 Task: Select a due date automation when advanced on, the moment a card is due add fields with custom field "Resume" set to a date less than 1 working days from now.
Action: Mouse moved to (1256, 99)
Screenshot: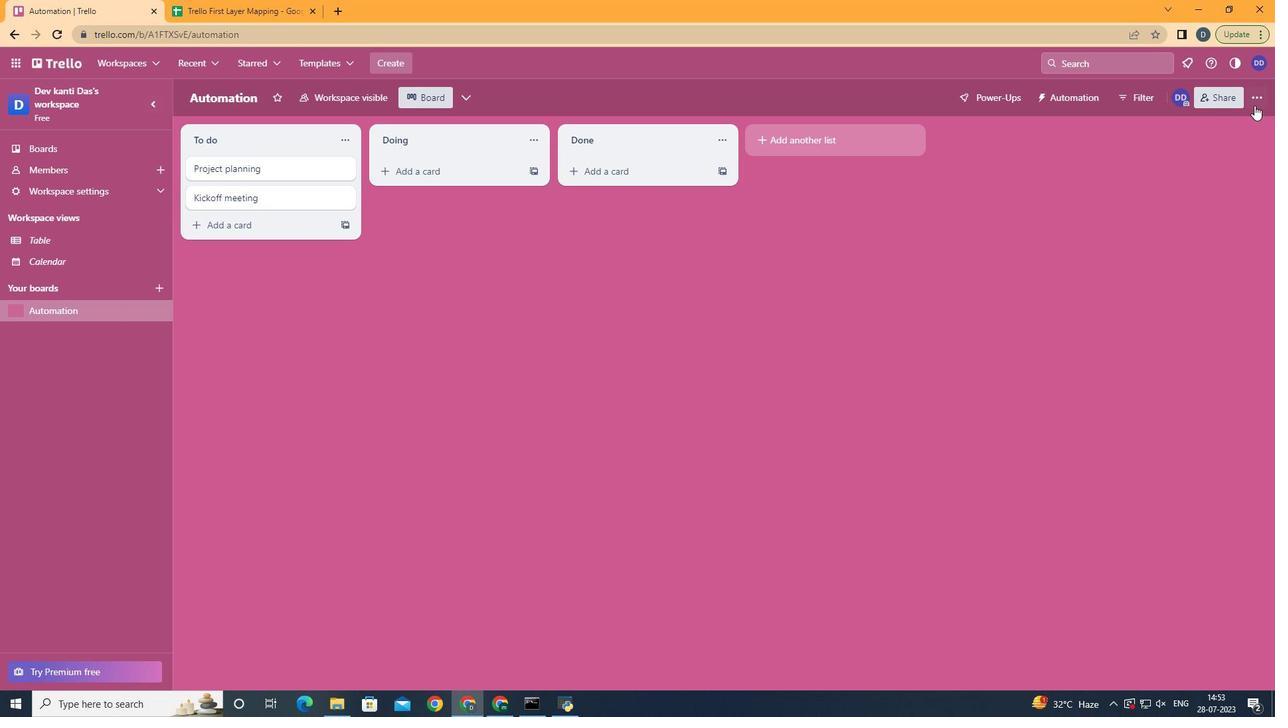 
Action: Mouse pressed left at (1256, 99)
Screenshot: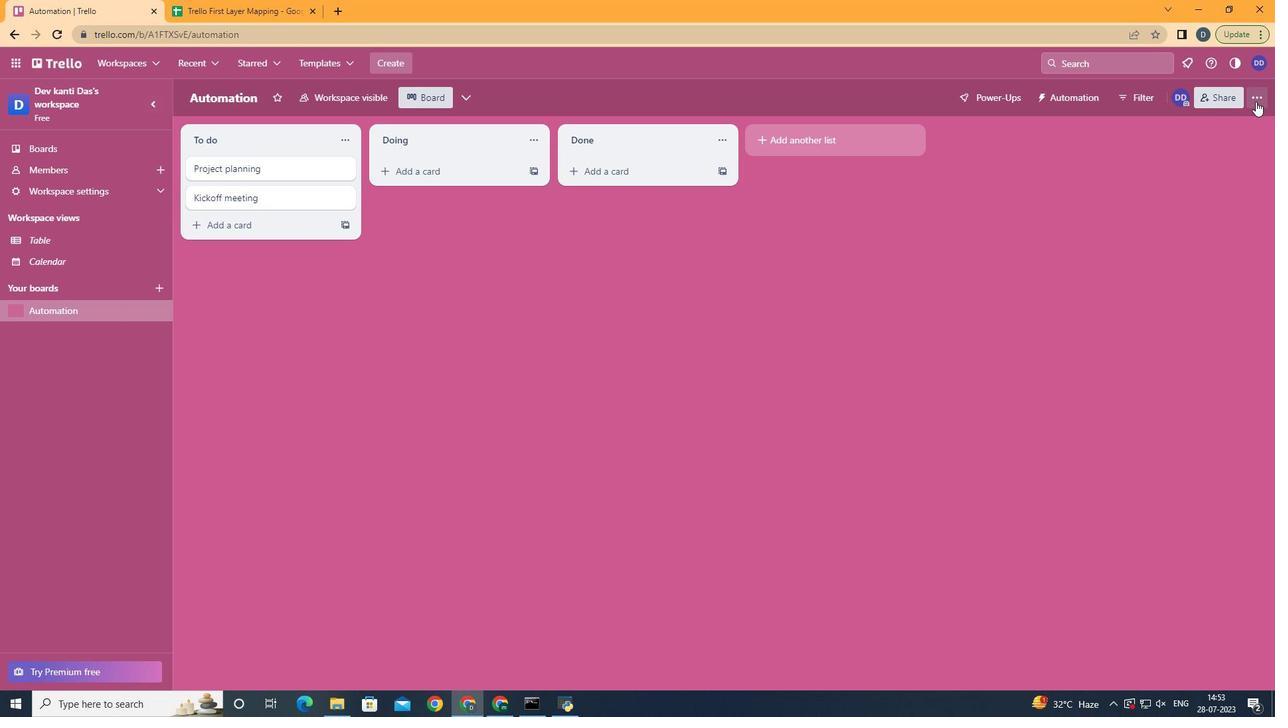 
Action: Mouse moved to (1160, 281)
Screenshot: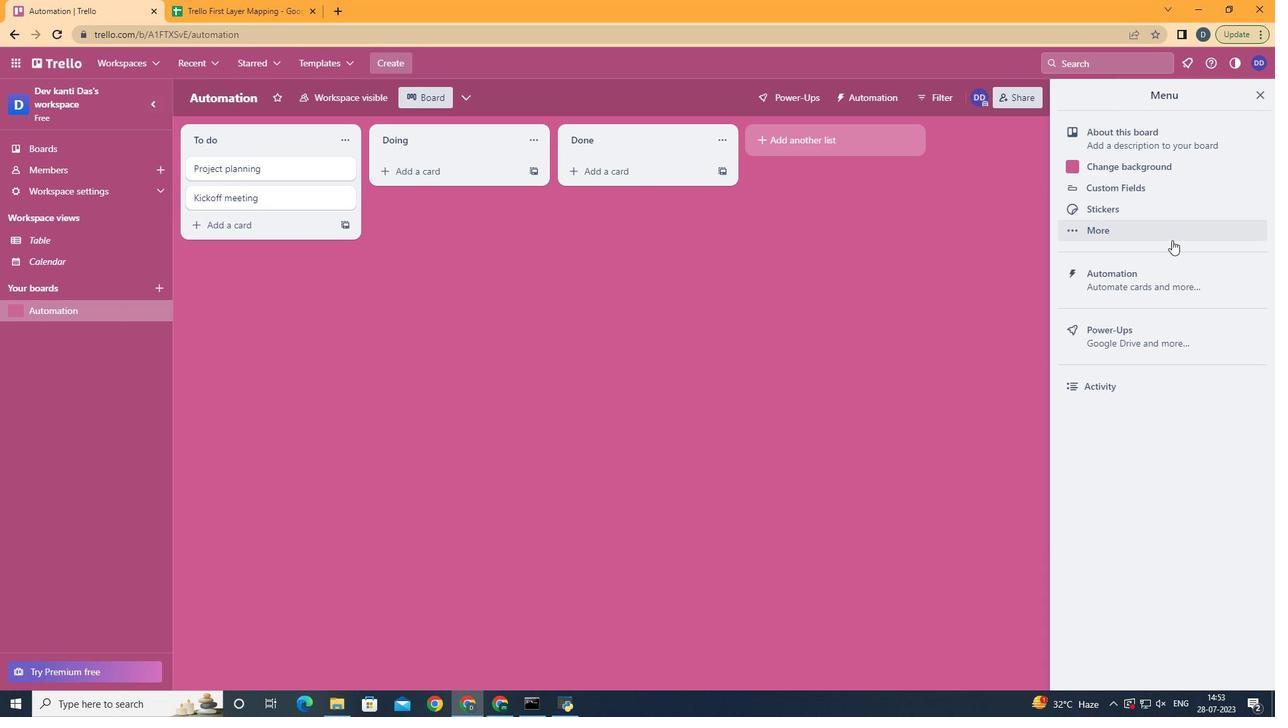 
Action: Mouse pressed left at (1160, 281)
Screenshot: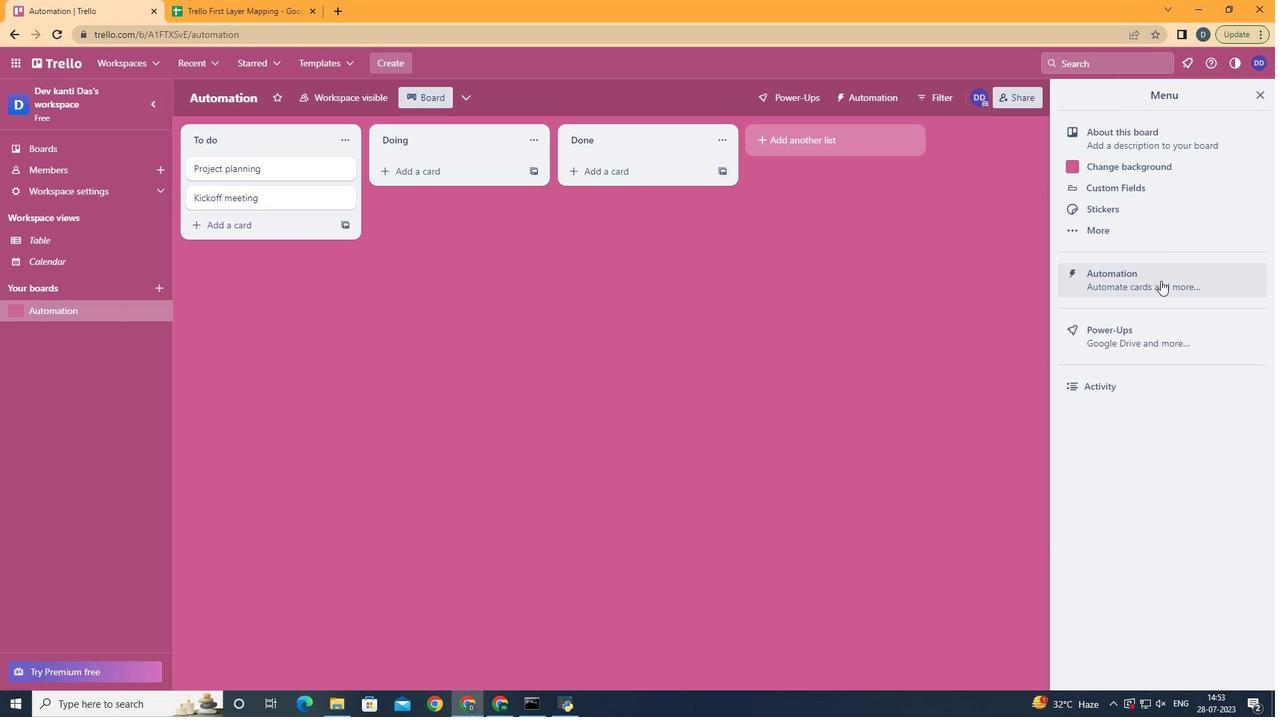 
Action: Mouse moved to (243, 266)
Screenshot: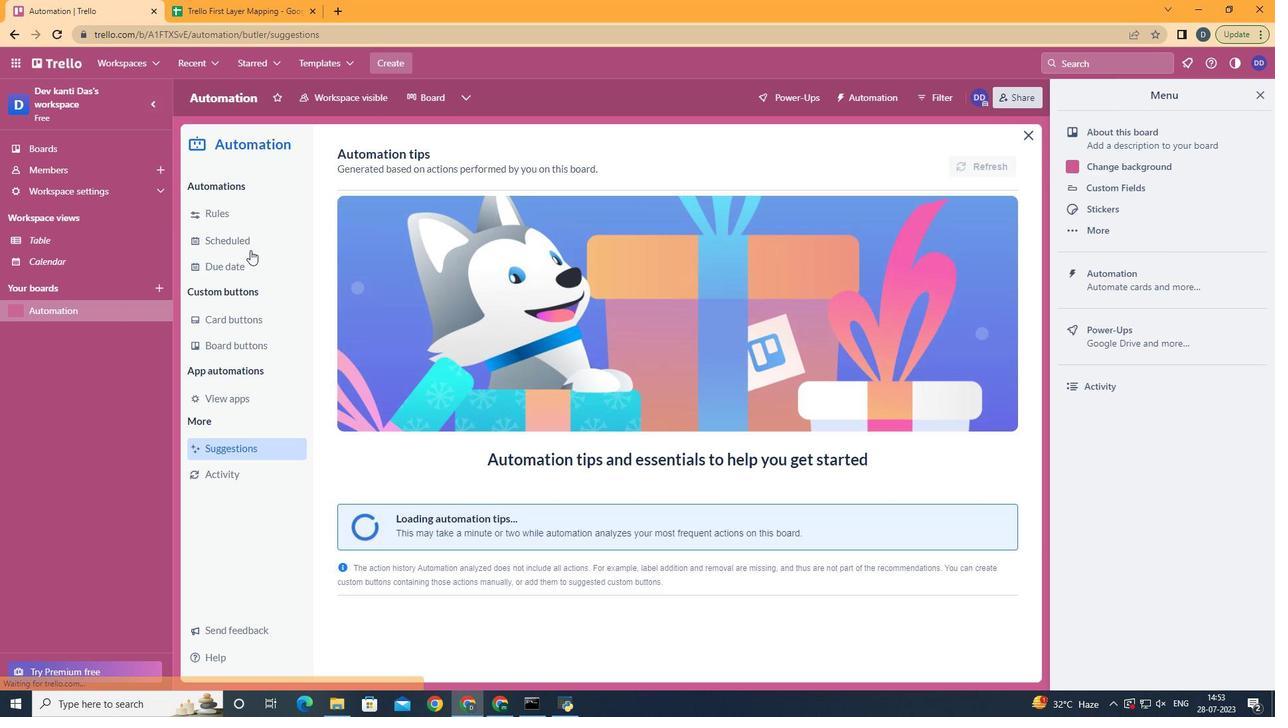 
Action: Mouse pressed left at (243, 266)
Screenshot: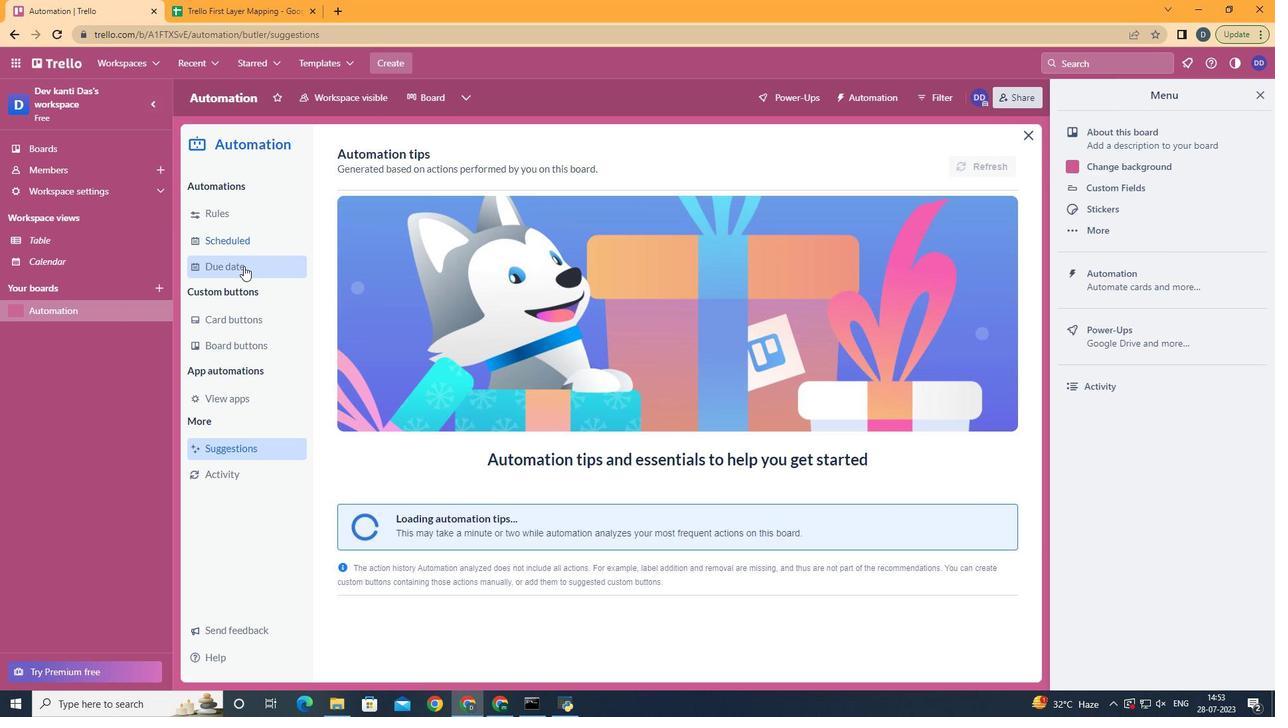 
Action: Mouse moved to (973, 157)
Screenshot: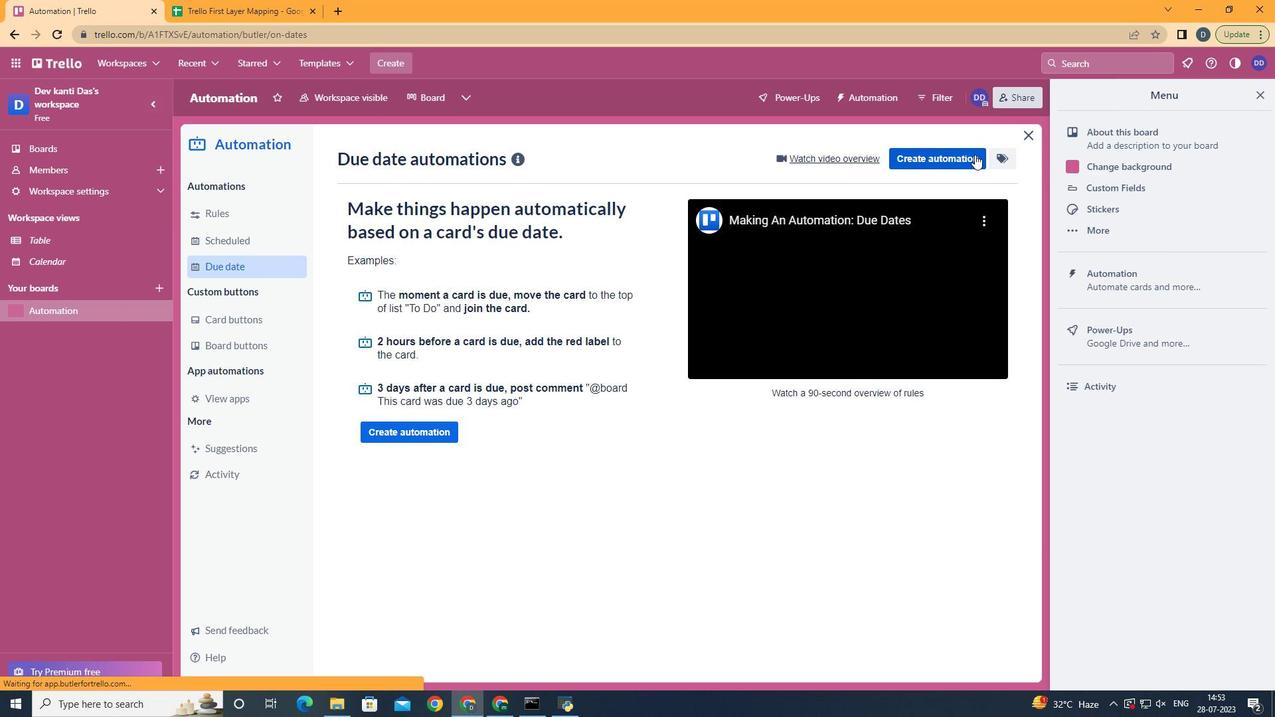 
Action: Mouse pressed left at (973, 157)
Screenshot: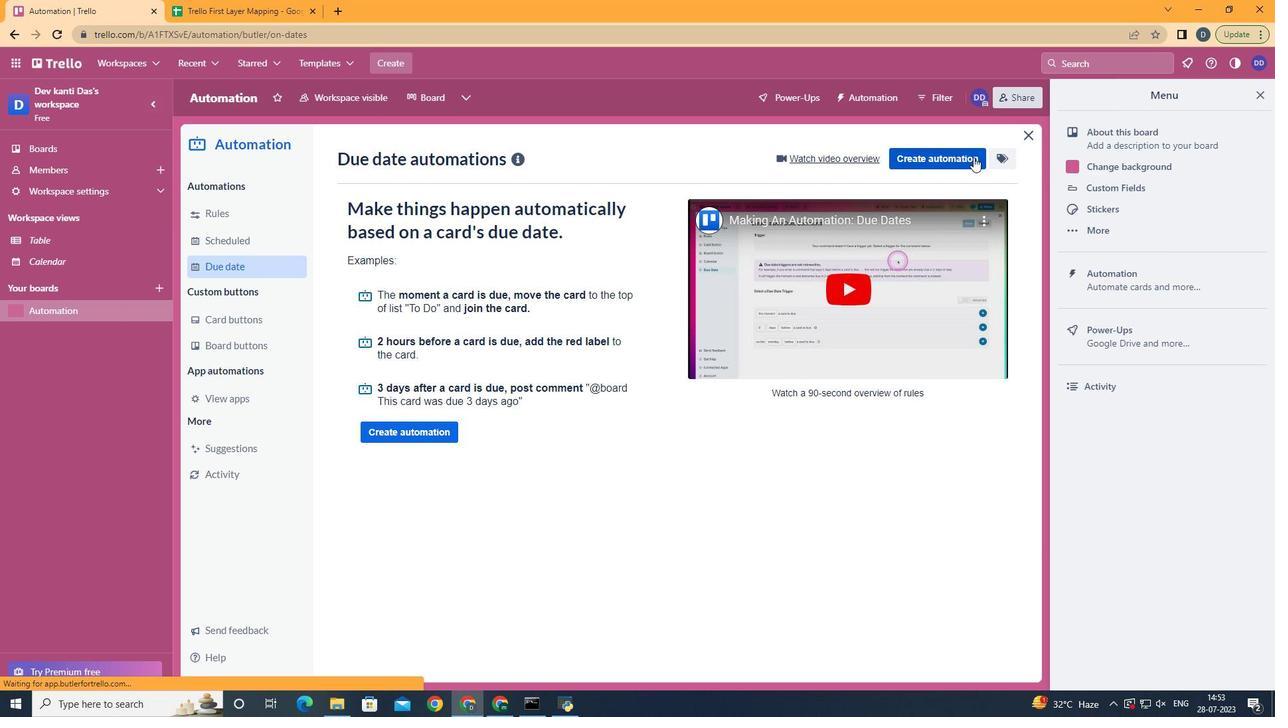 
Action: Mouse moved to (662, 292)
Screenshot: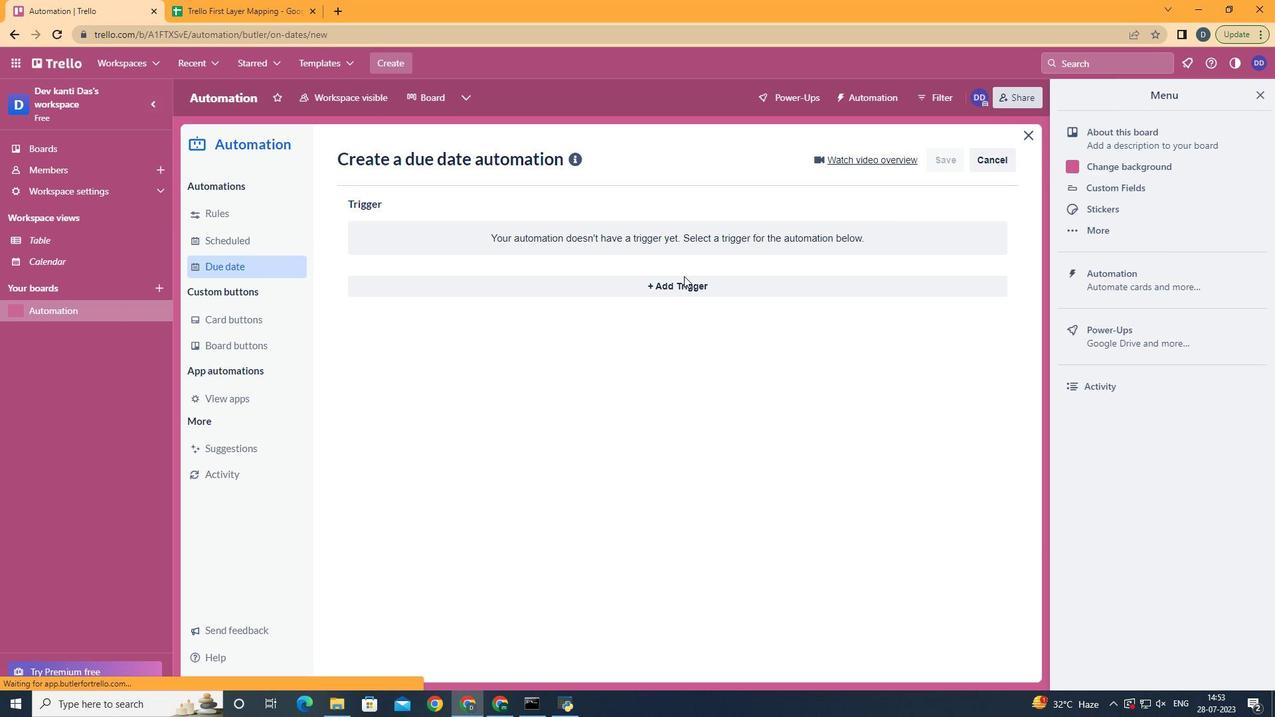 
Action: Mouse pressed left at (662, 292)
Screenshot: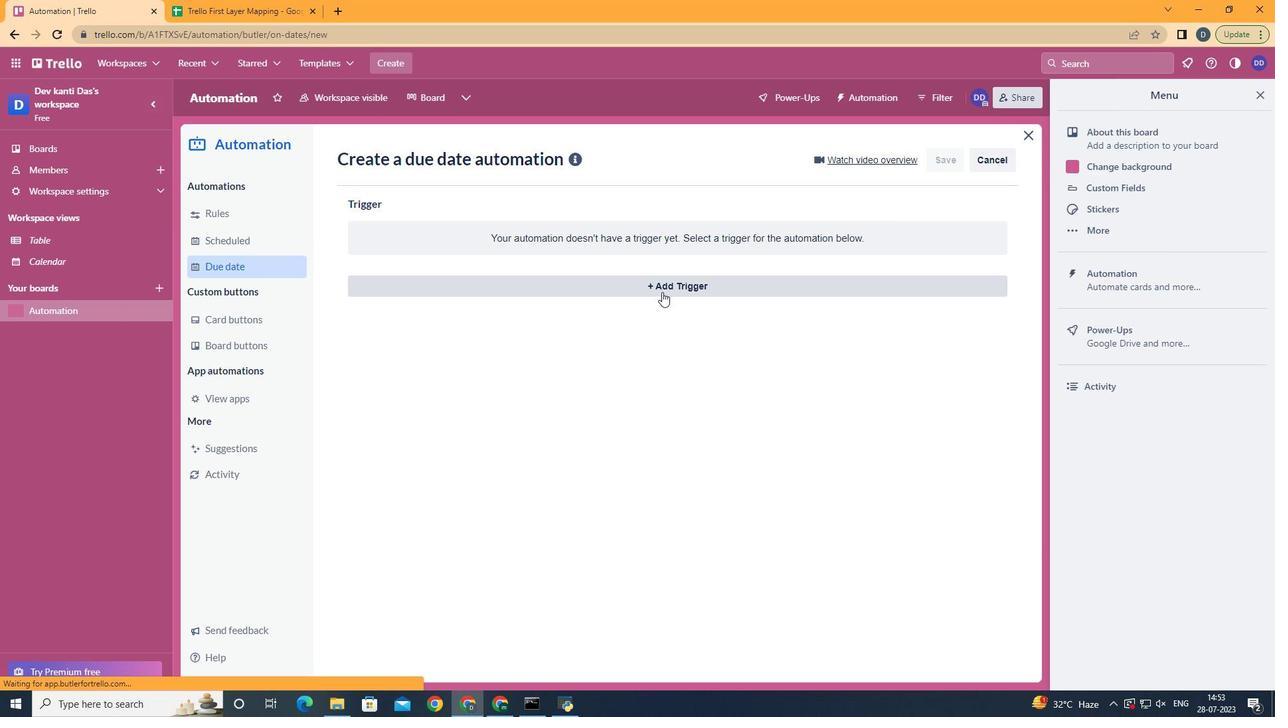 
Action: Mouse moved to (390, 474)
Screenshot: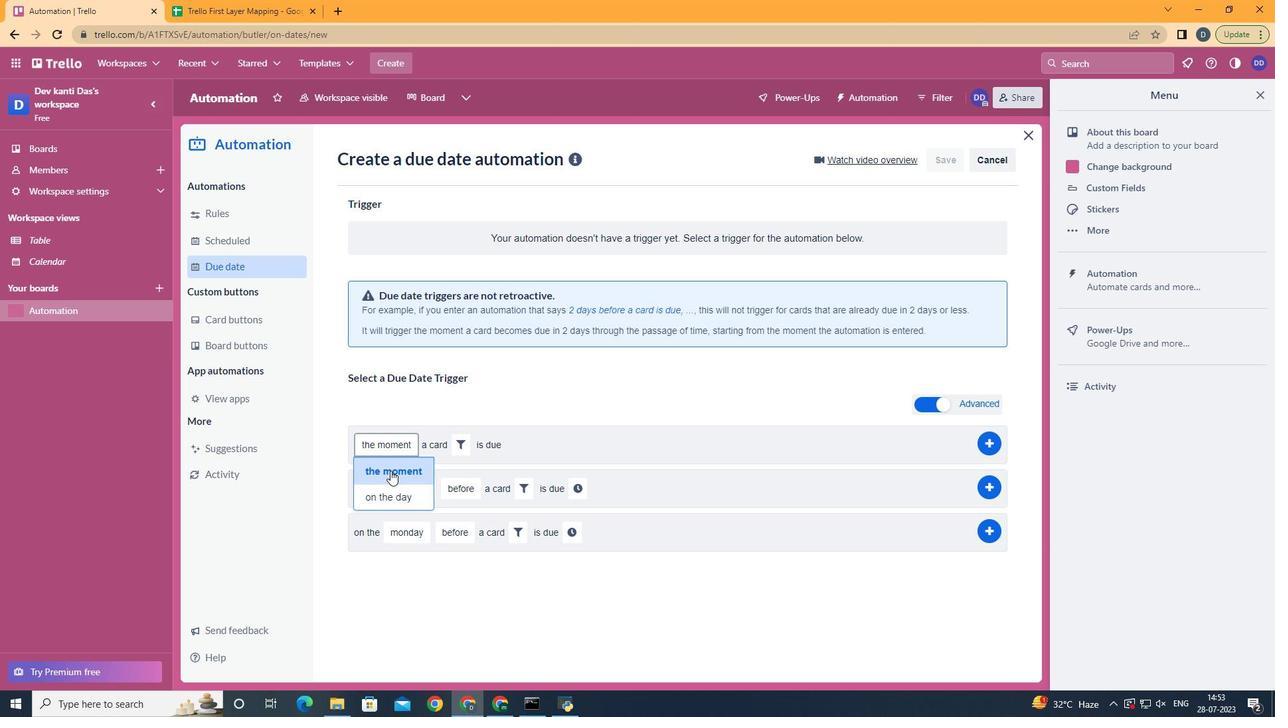 
Action: Mouse pressed left at (390, 474)
Screenshot: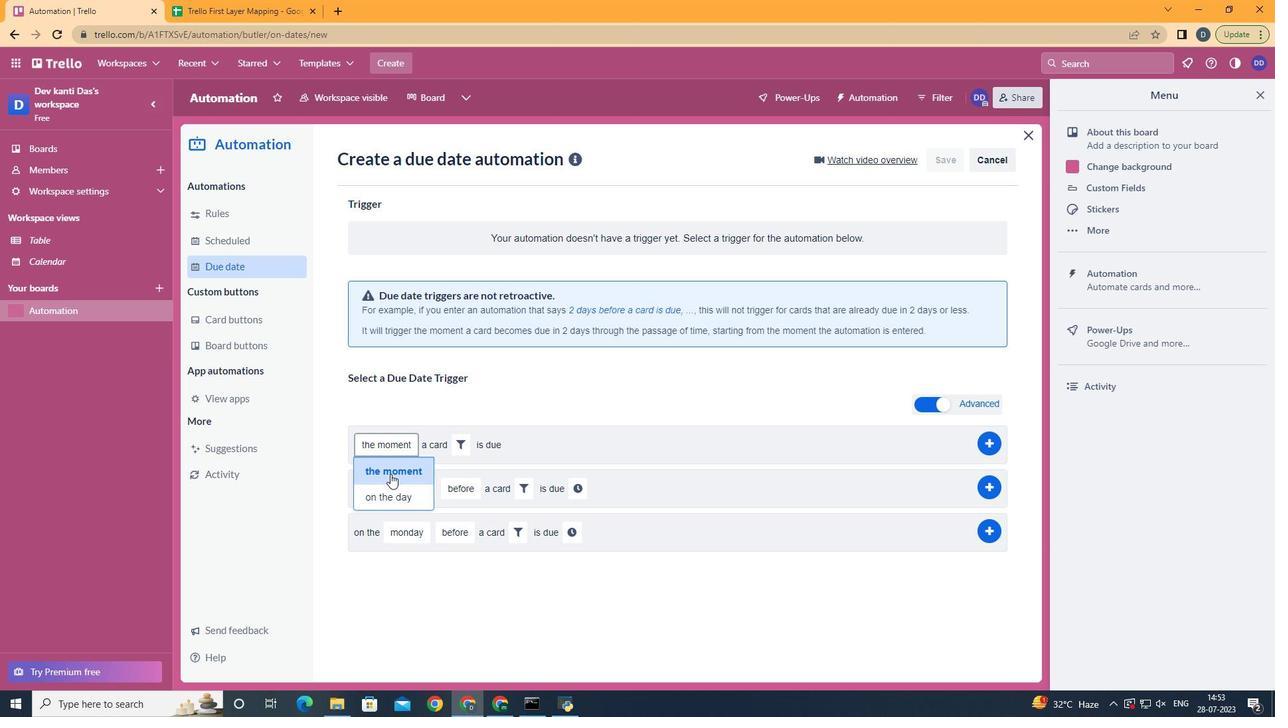 
Action: Mouse moved to (457, 446)
Screenshot: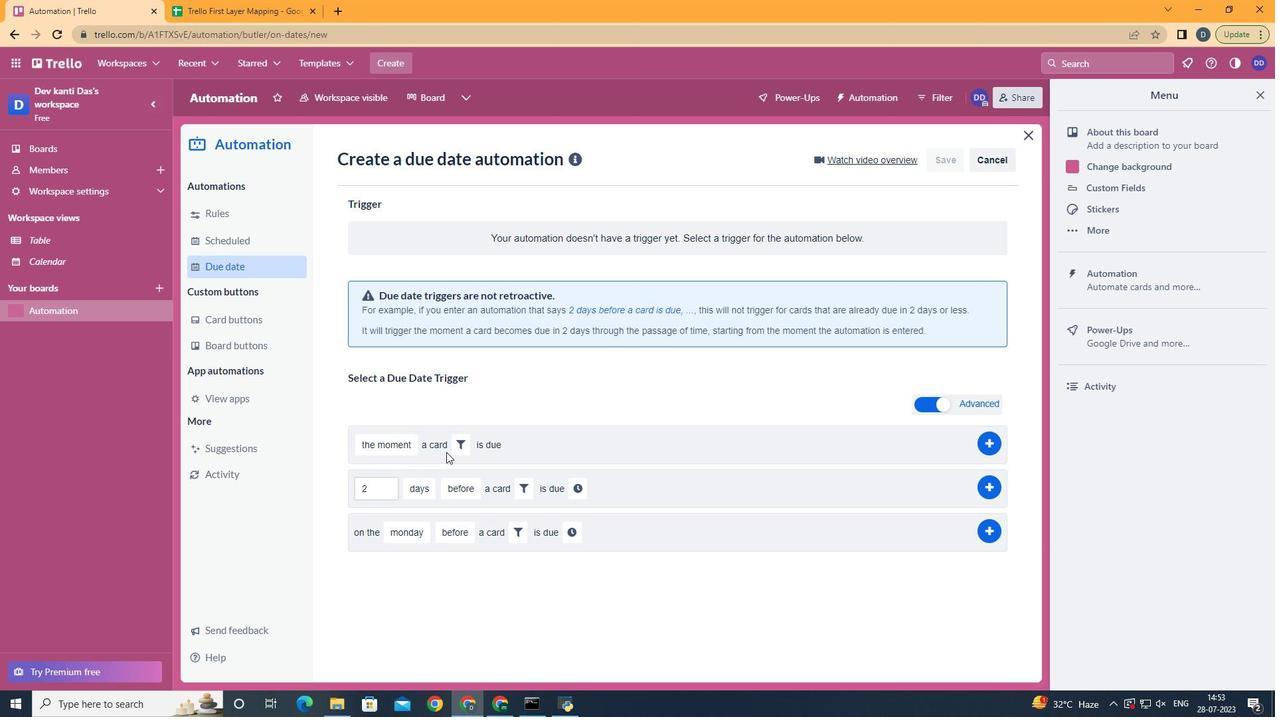 
Action: Mouse pressed left at (457, 446)
Screenshot: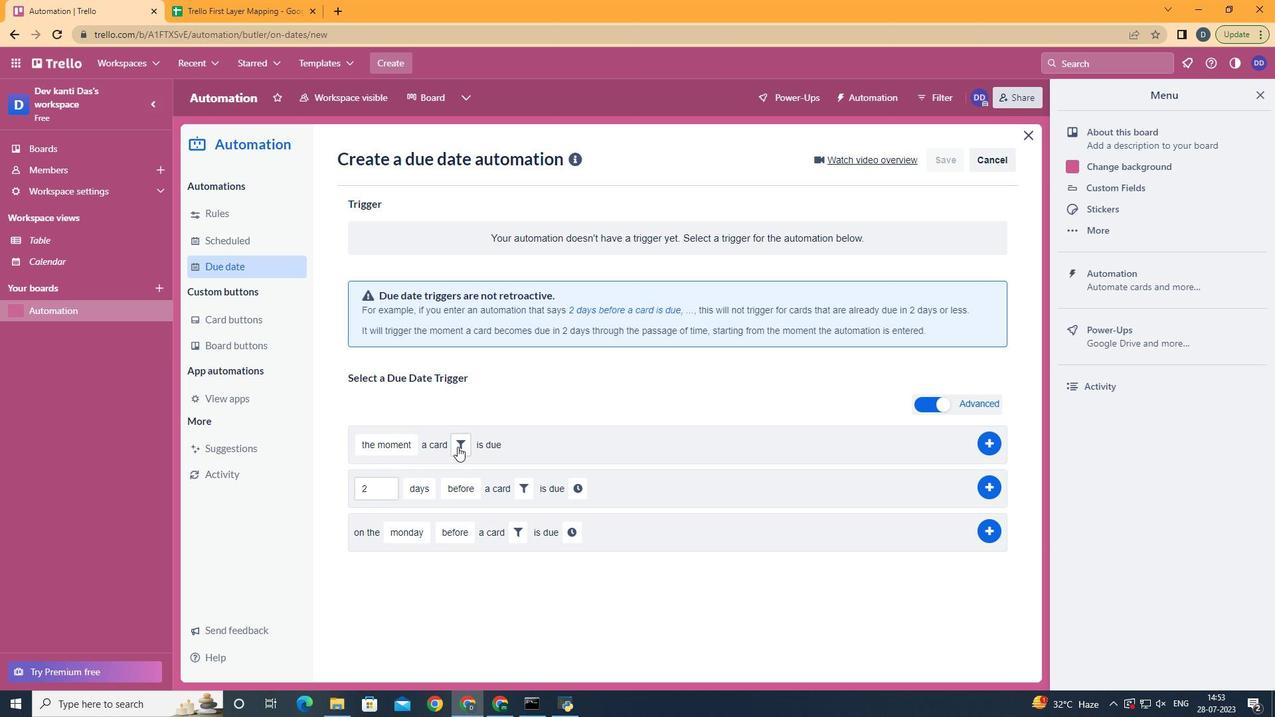 
Action: Mouse moved to (675, 492)
Screenshot: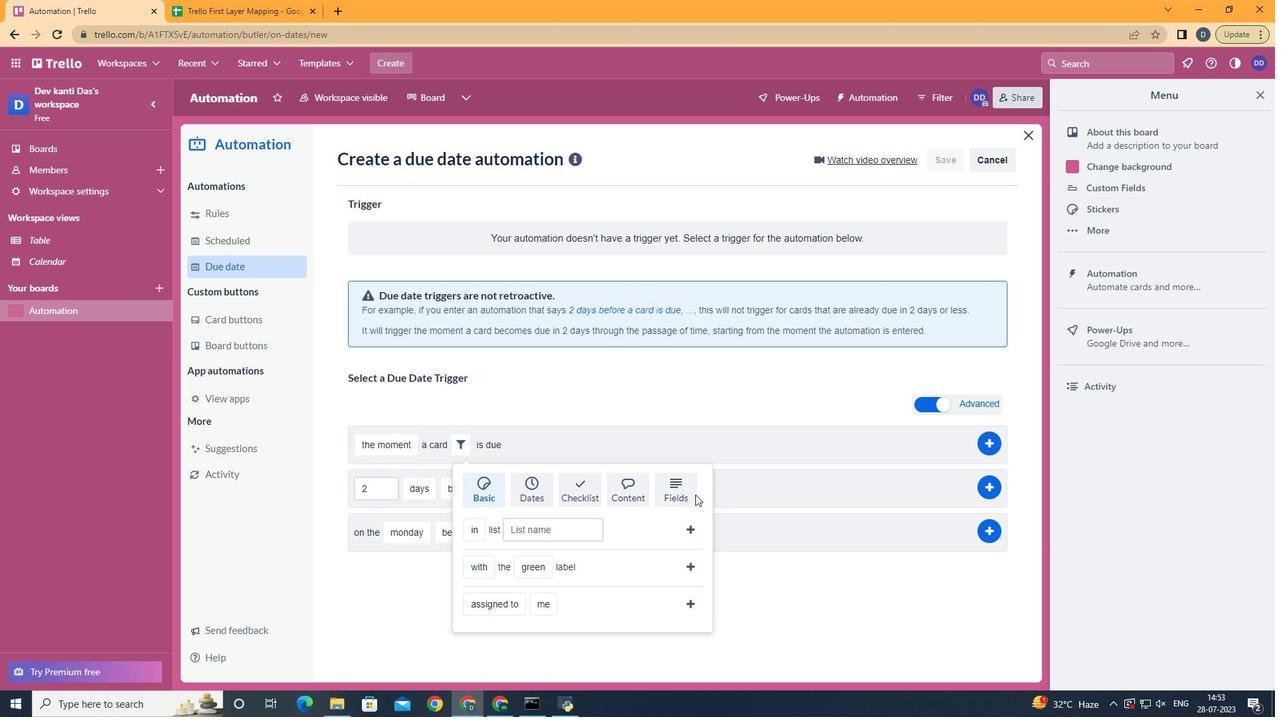 
Action: Mouse pressed left at (675, 492)
Screenshot: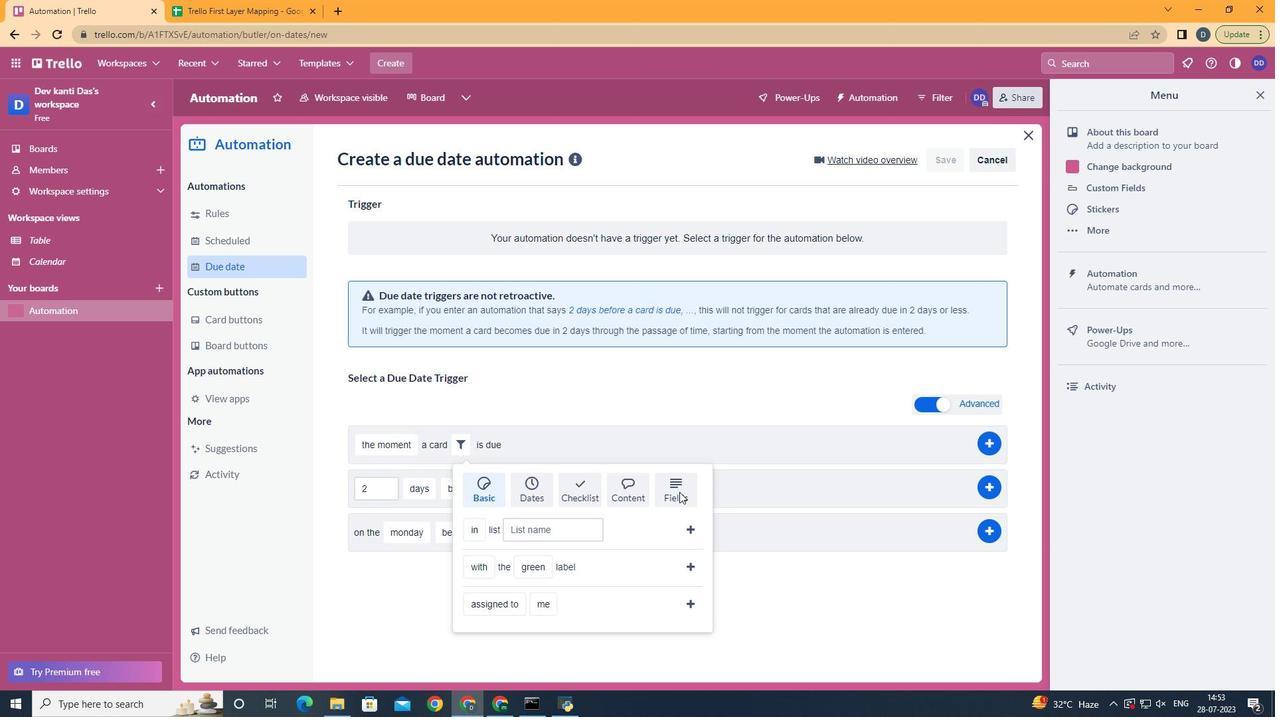 
Action: Mouse moved to (779, 502)
Screenshot: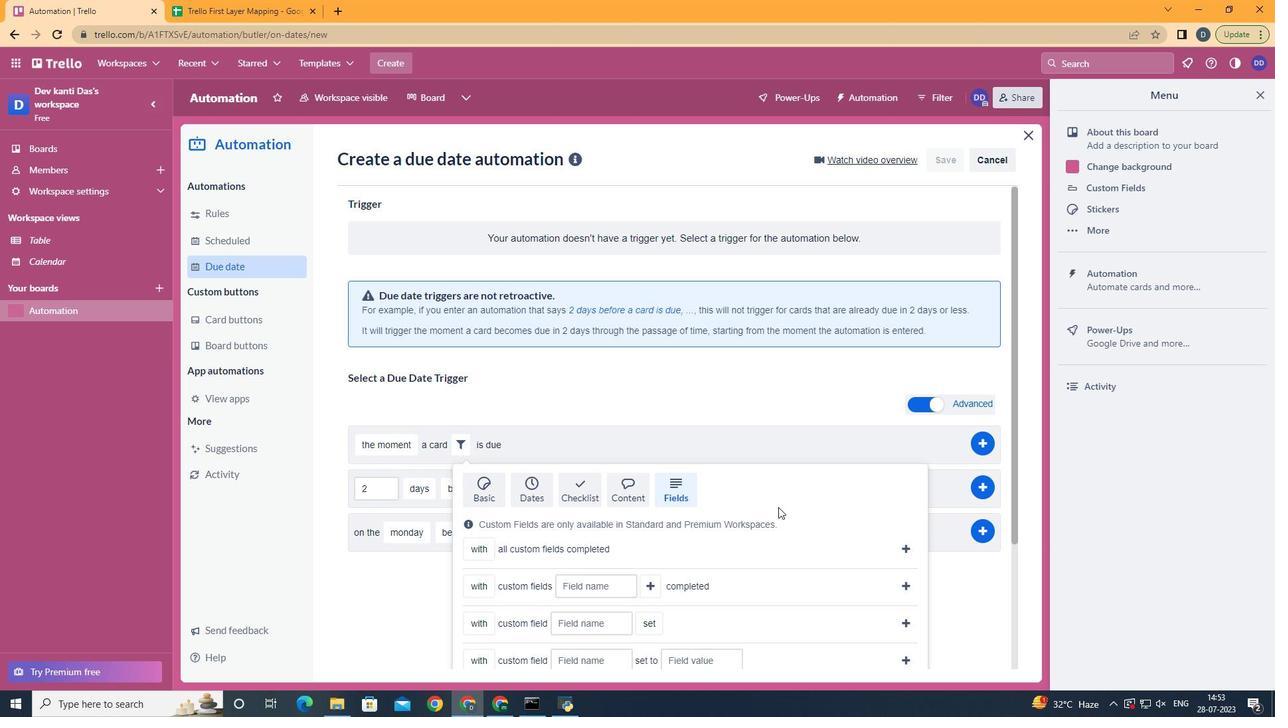 
Action: Mouse scrolled (779, 502) with delta (0, 0)
Screenshot: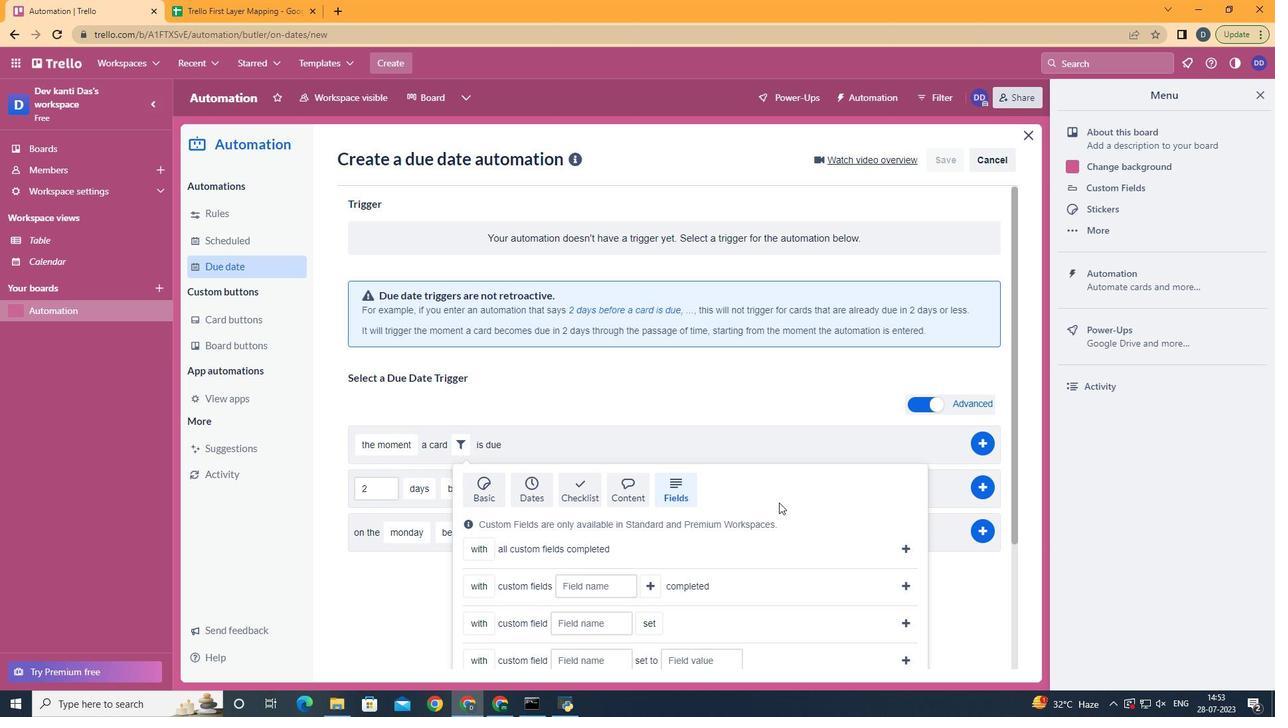 
Action: Mouse scrolled (779, 502) with delta (0, 0)
Screenshot: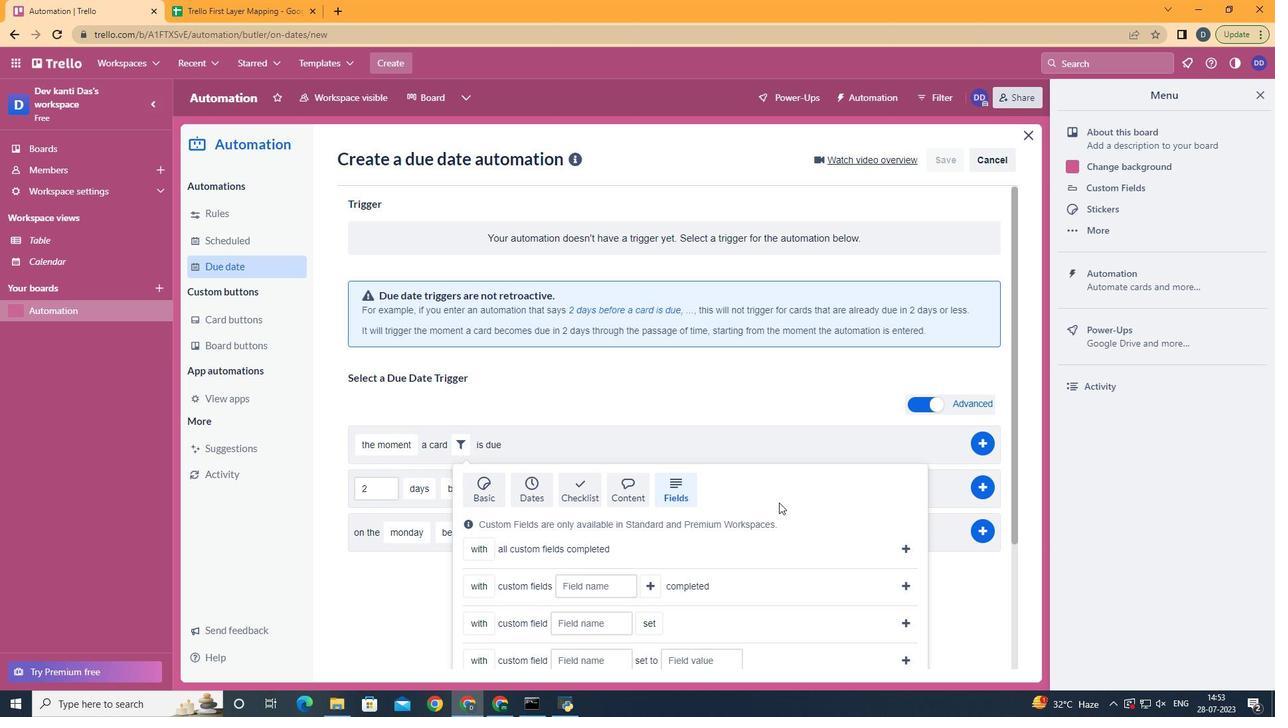 
Action: Mouse scrolled (779, 502) with delta (0, 0)
Screenshot: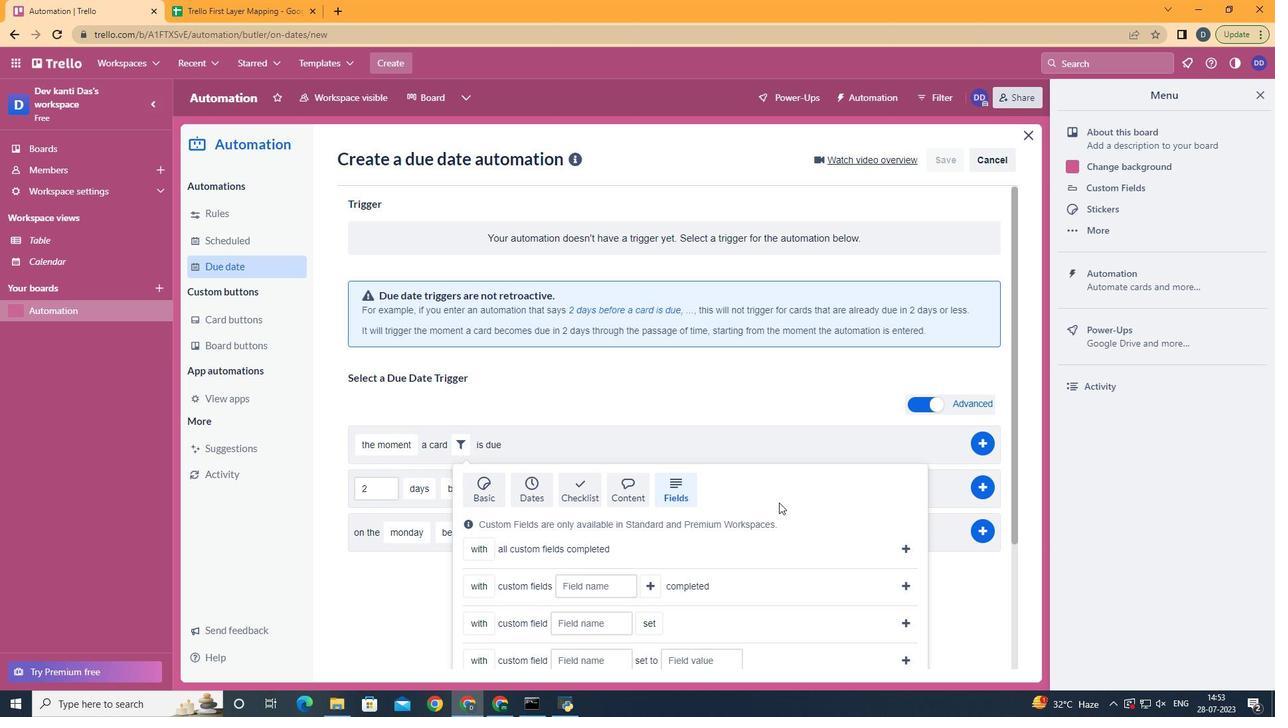 
Action: Mouse scrolled (779, 502) with delta (0, 0)
Screenshot: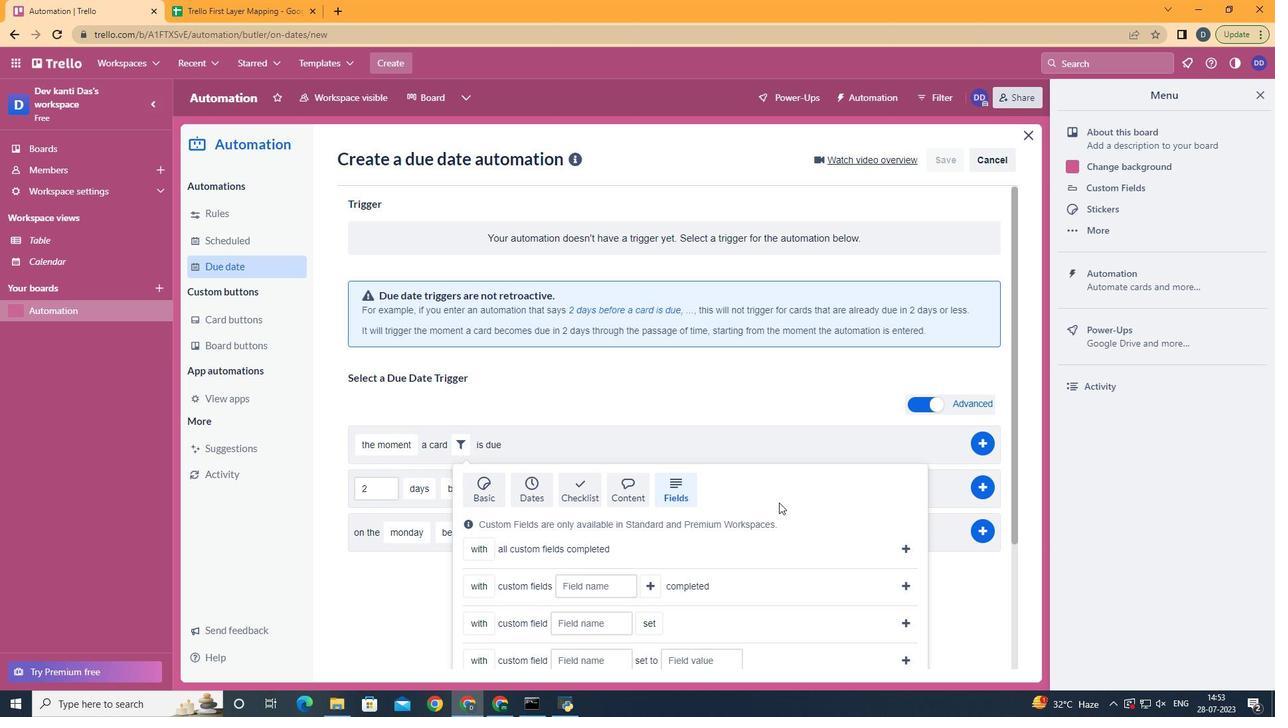 
Action: Mouse scrolled (779, 502) with delta (0, 0)
Screenshot: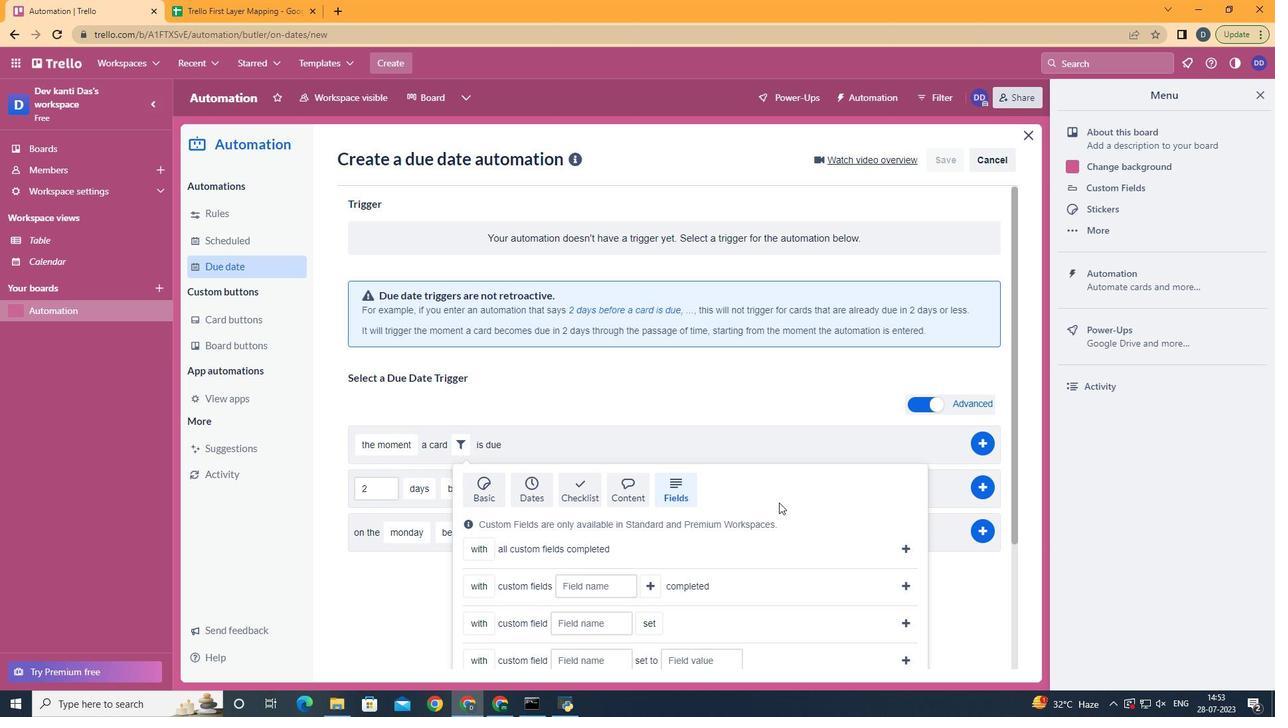 
Action: Mouse scrolled (779, 502) with delta (0, 0)
Screenshot: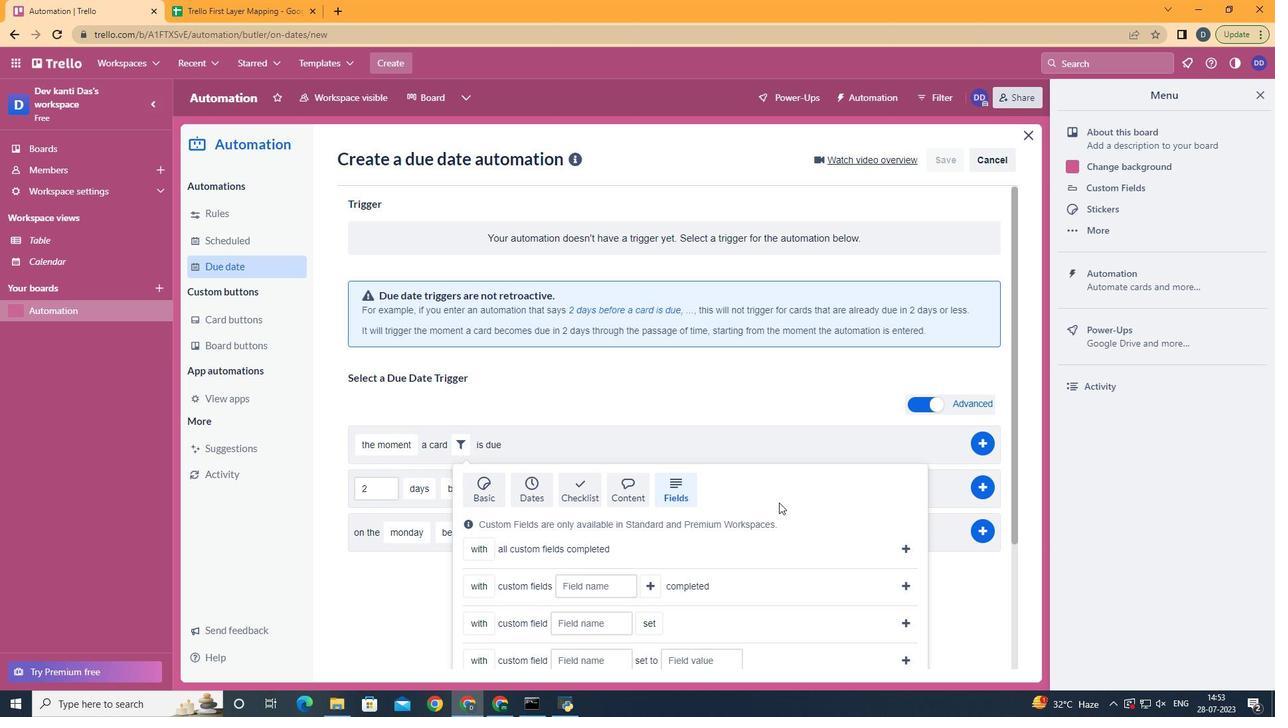 
Action: Mouse scrolled (779, 502) with delta (0, 0)
Screenshot: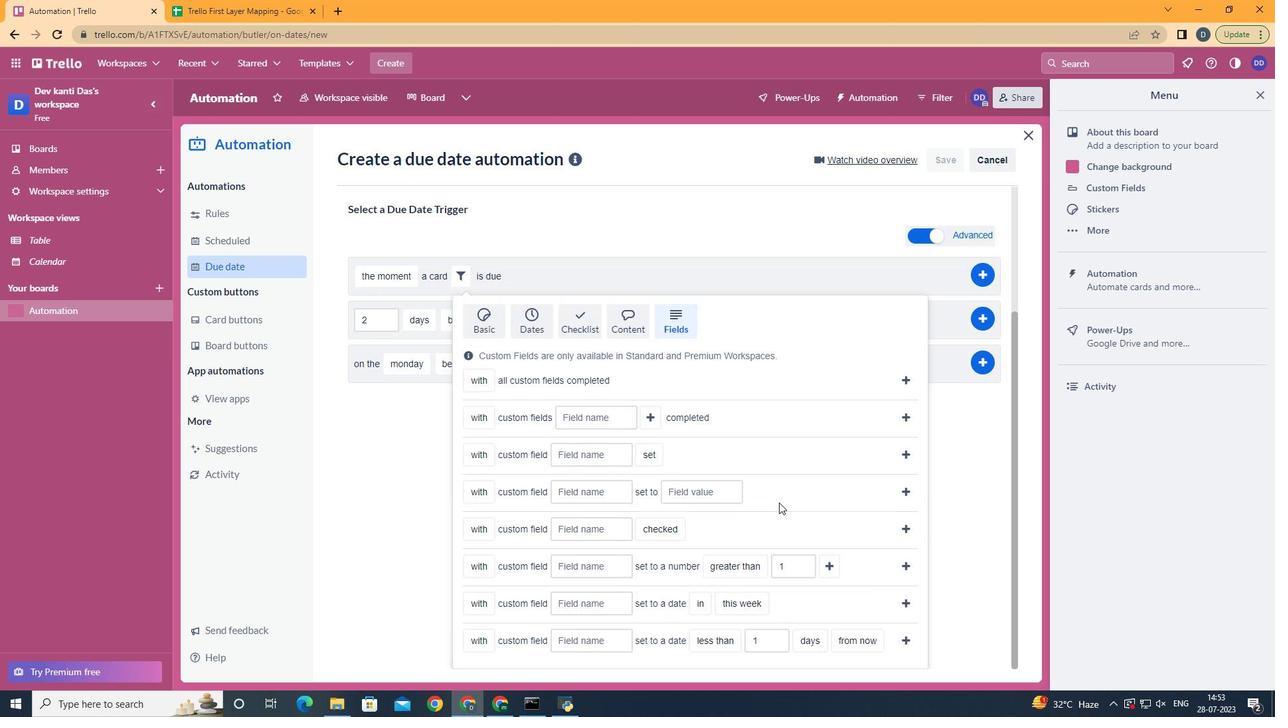 
Action: Mouse scrolled (779, 502) with delta (0, 0)
Screenshot: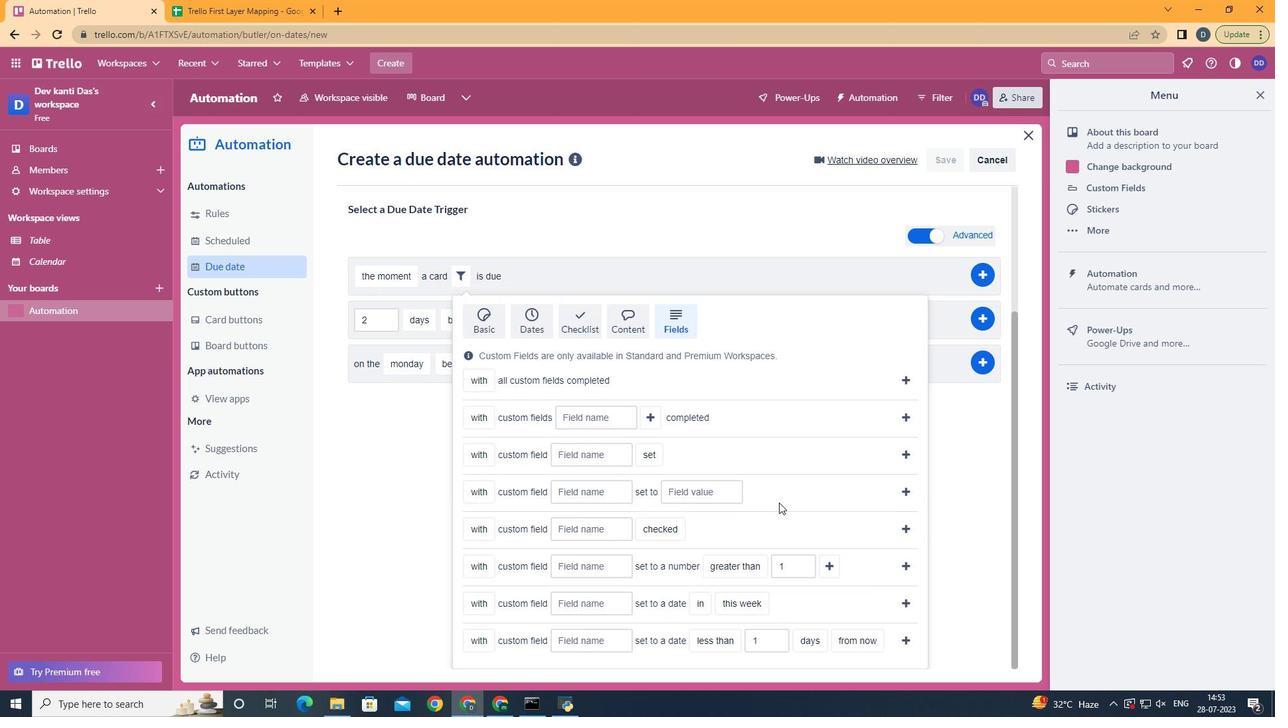 
Action: Mouse scrolled (779, 502) with delta (0, 0)
Screenshot: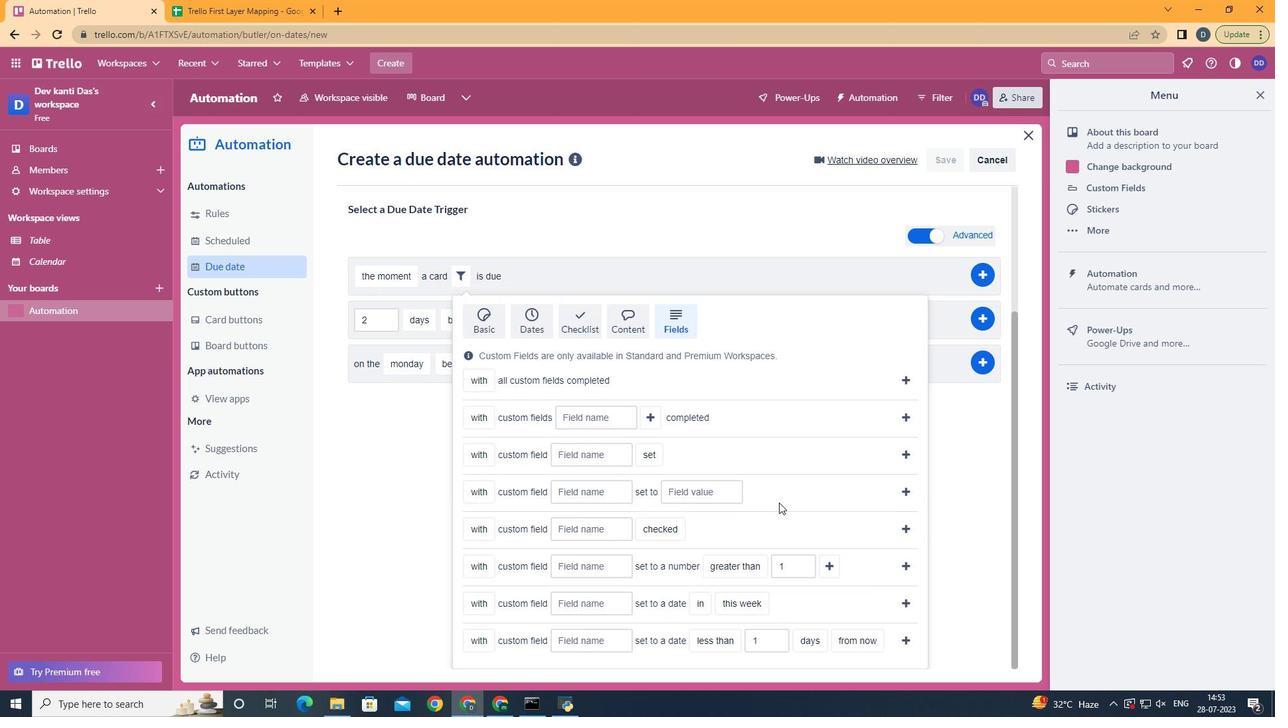 
Action: Mouse scrolled (779, 502) with delta (0, 0)
Screenshot: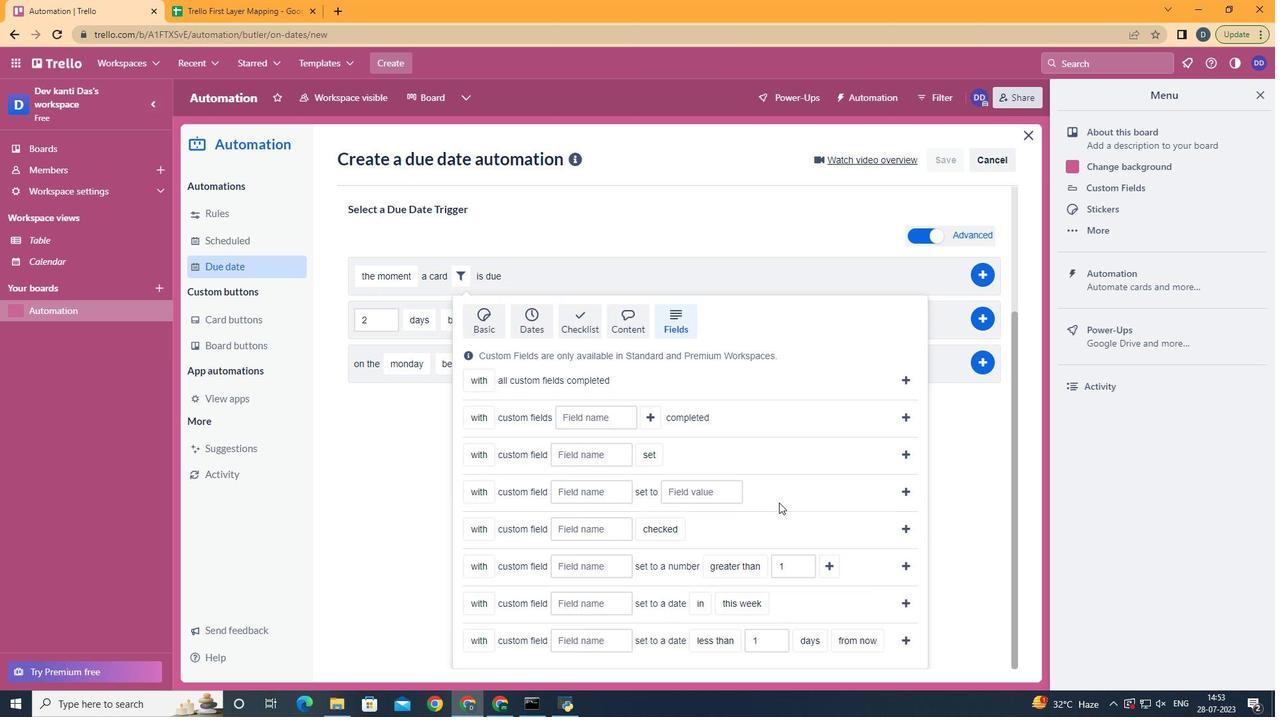 
Action: Mouse scrolled (779, 502) with delta (0, 0)
Screenshot: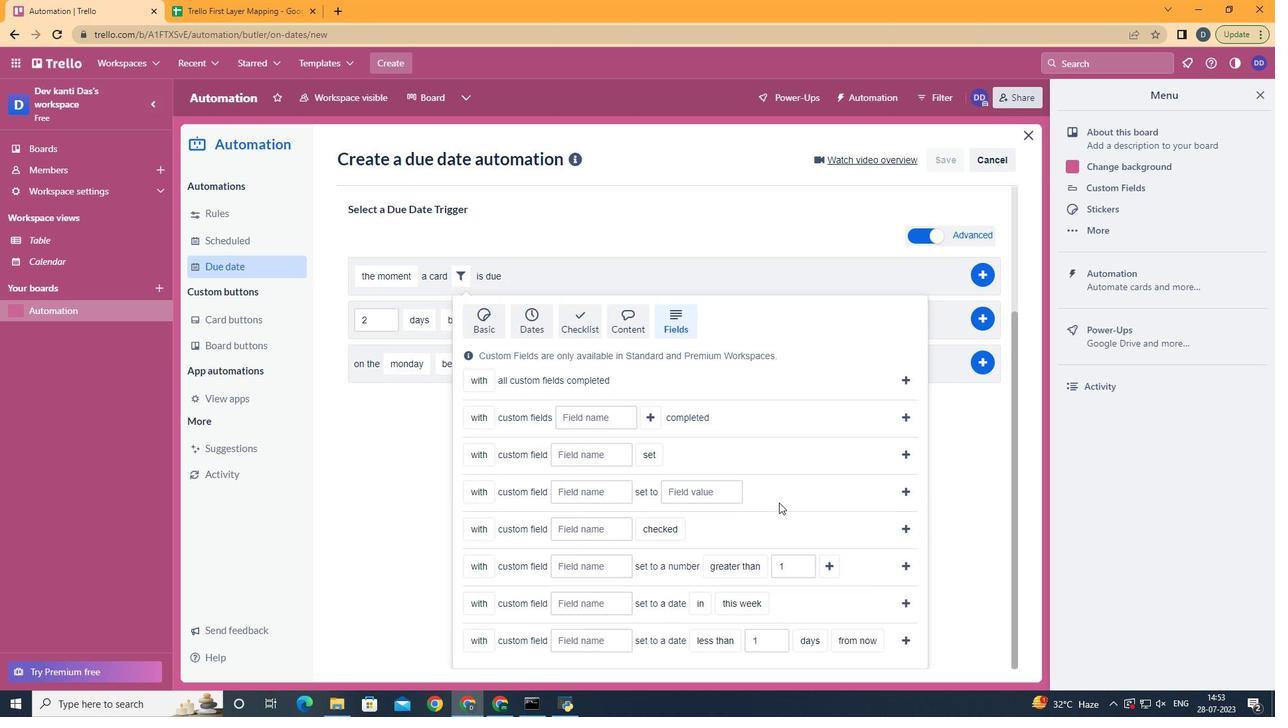 
Action: Mouse moved to (503, 583)
Screenshot: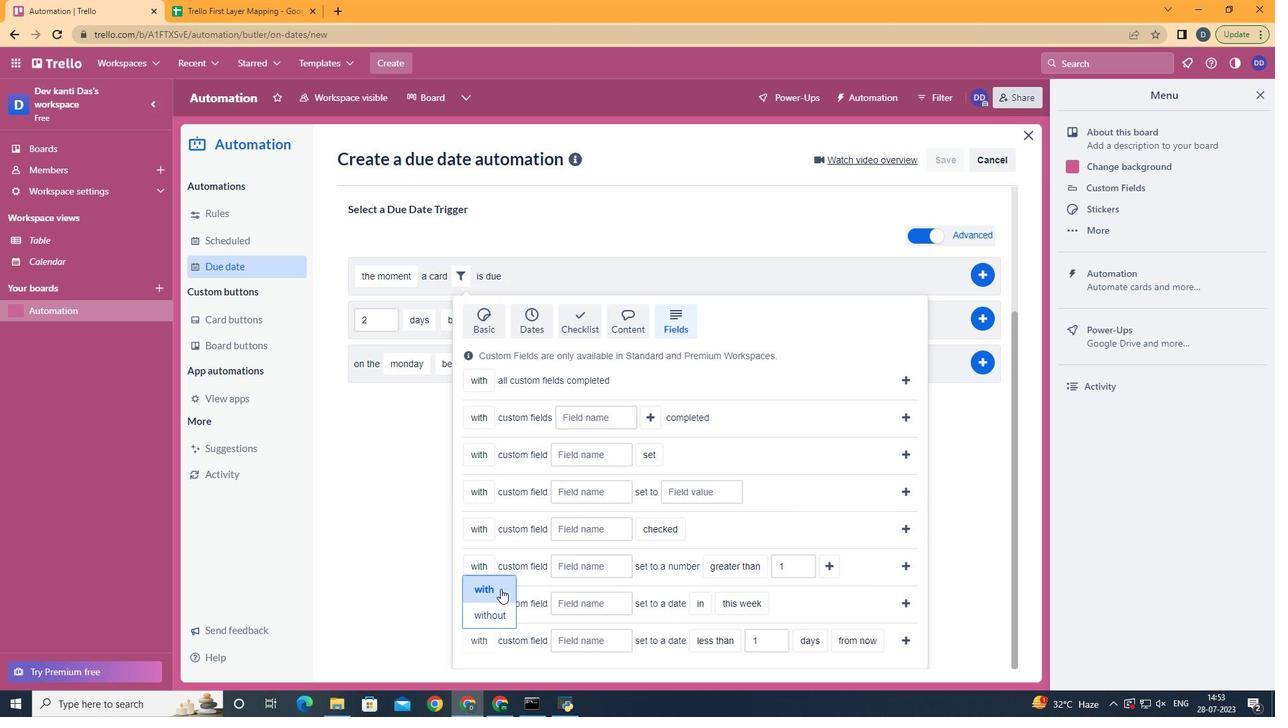 
Action: Mouse pressed left at (503, 583)
Screenshot: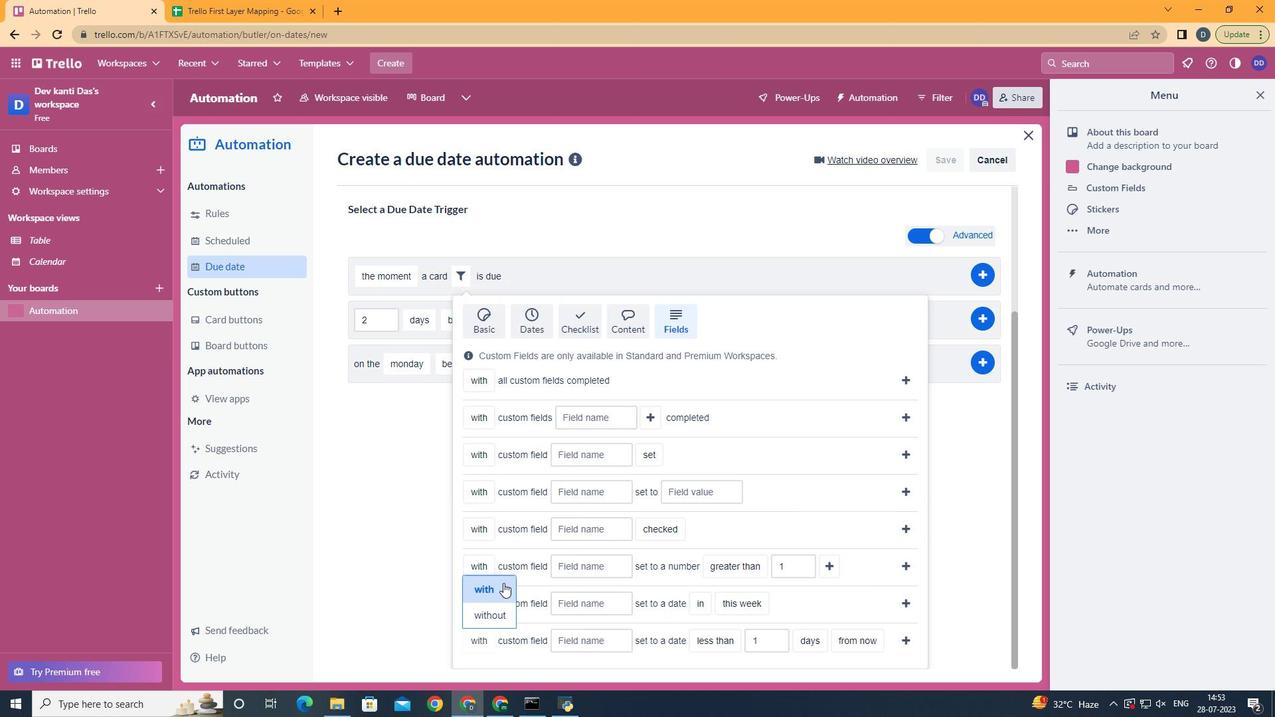 
Action: Mouse moved to (580, 634)
Screenshot: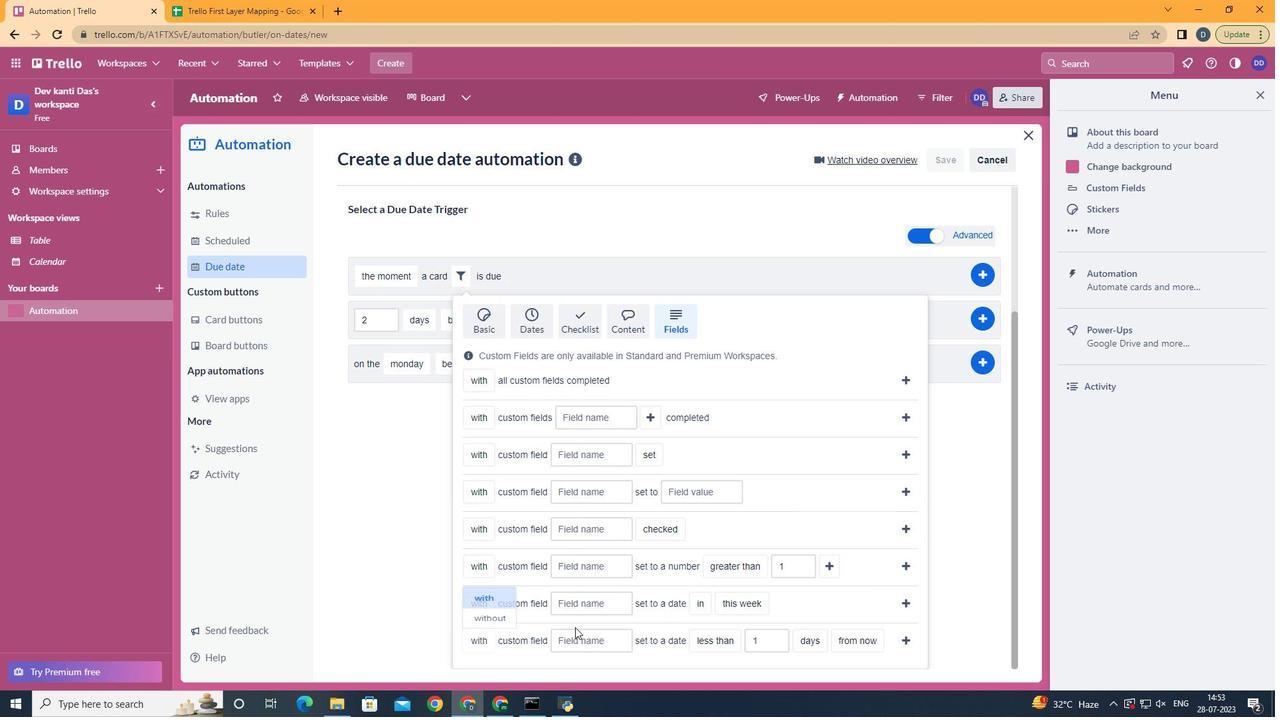 
Action: Mouse pressed left at (580, 634)
Screenshot: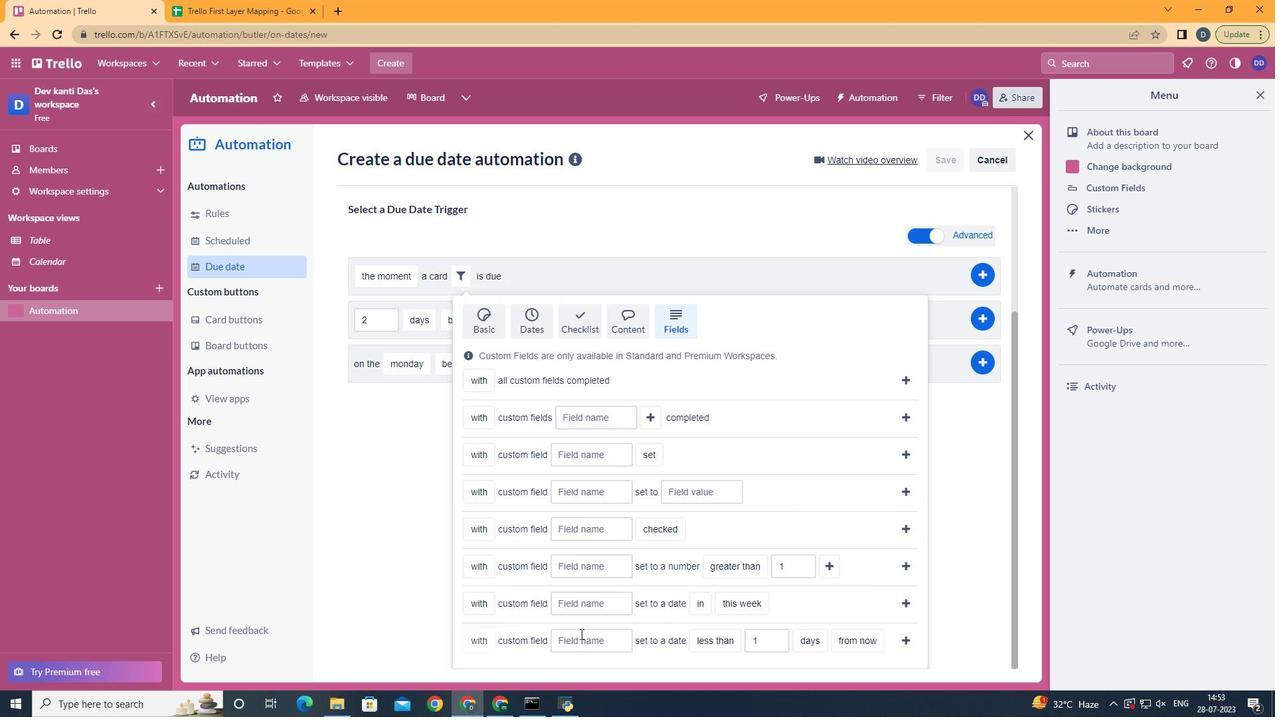 
Action: Mouse moved to (580, 634)
Screenshot: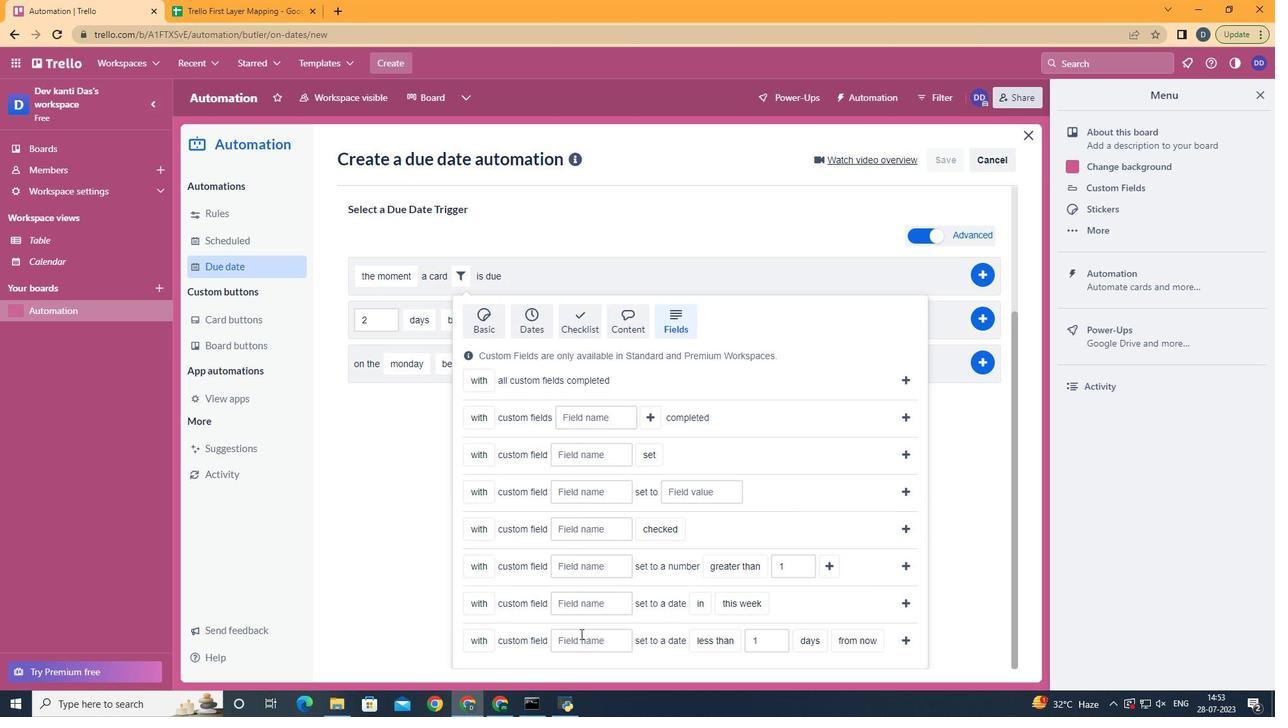 
Action: Key pressed <Key.shift>Resume
Screenshot: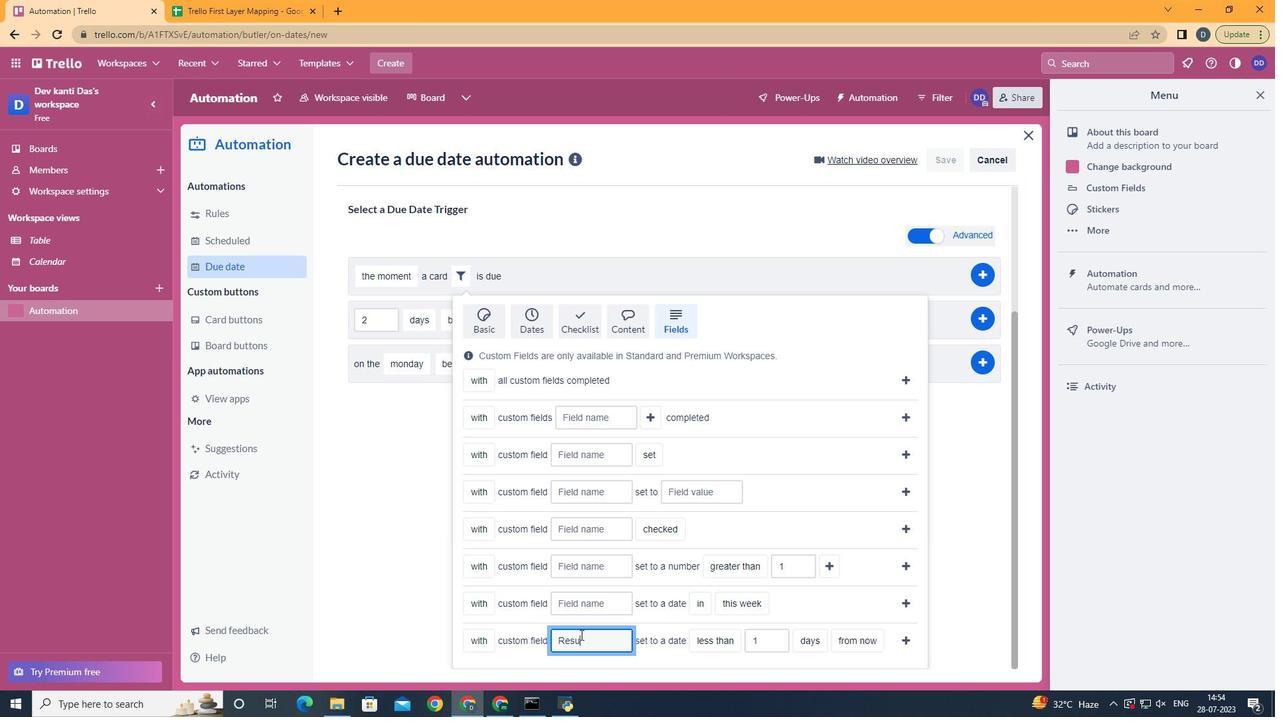 
Action: Mouse moved to (716, 539)
Screenshot: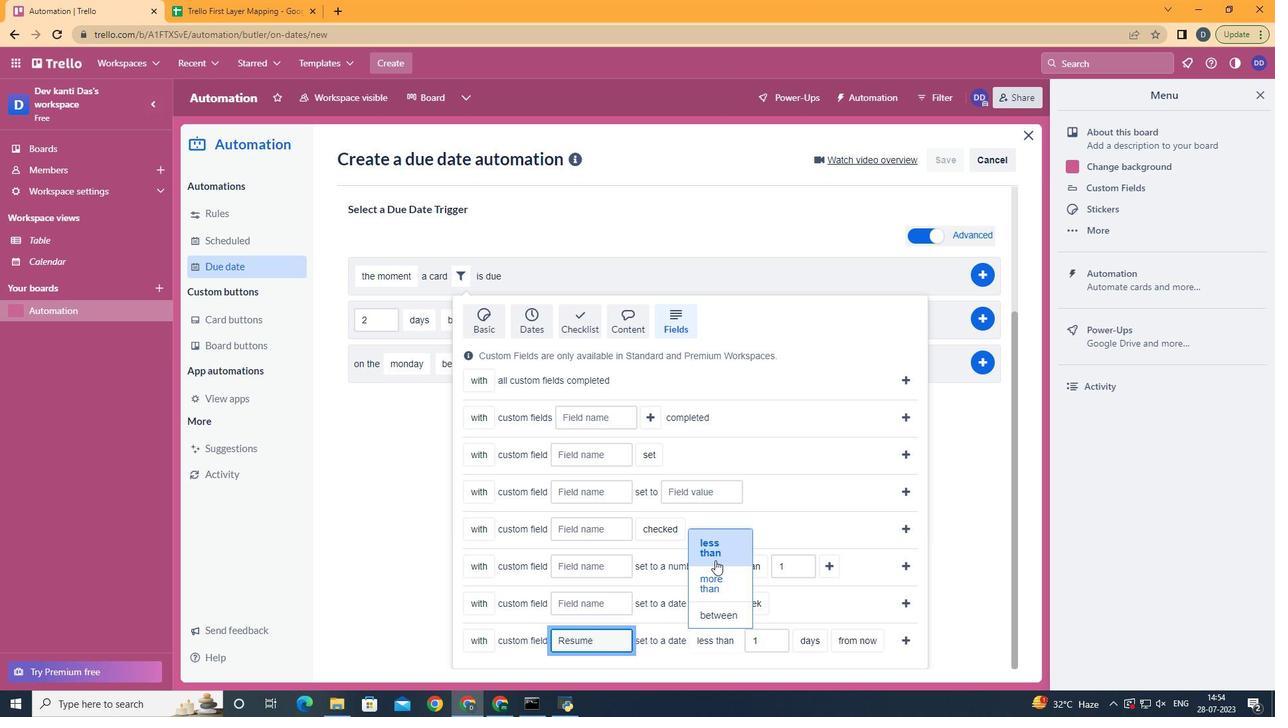 
Action: Mouse pressed left at (716, 539)
Screenshot: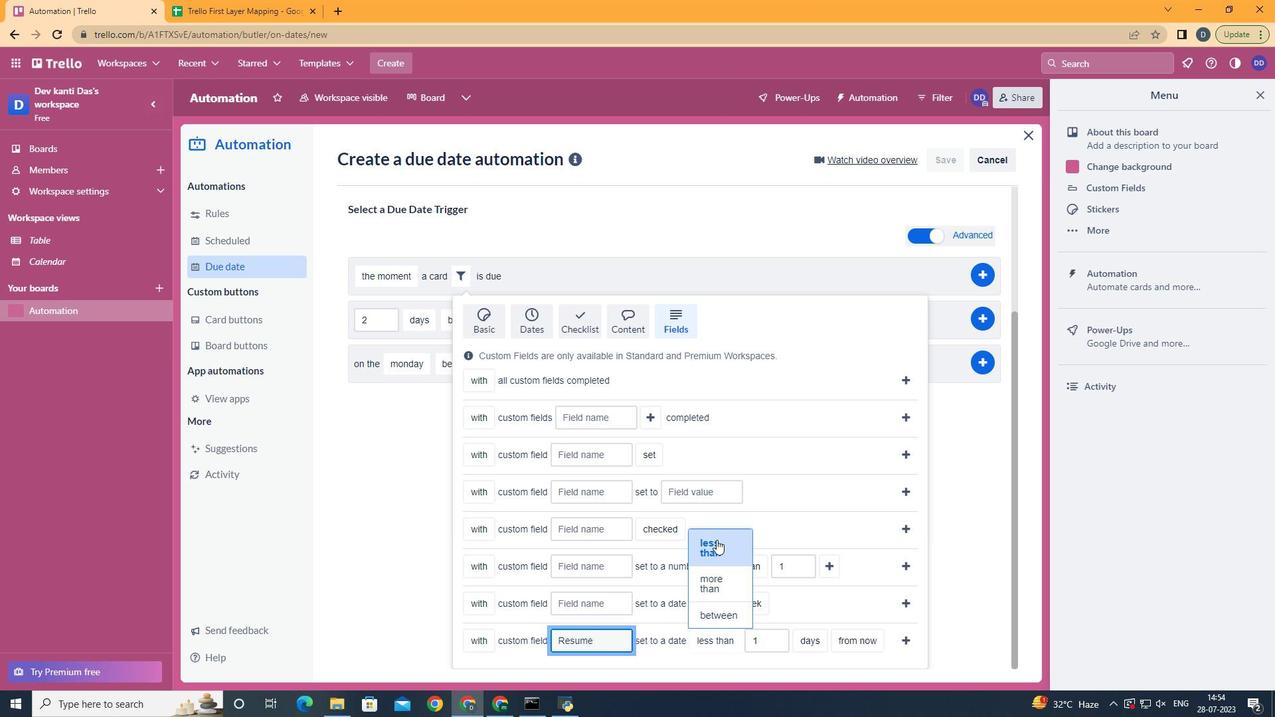 
Action: Mouse moved to (832, 615)
Screenshot: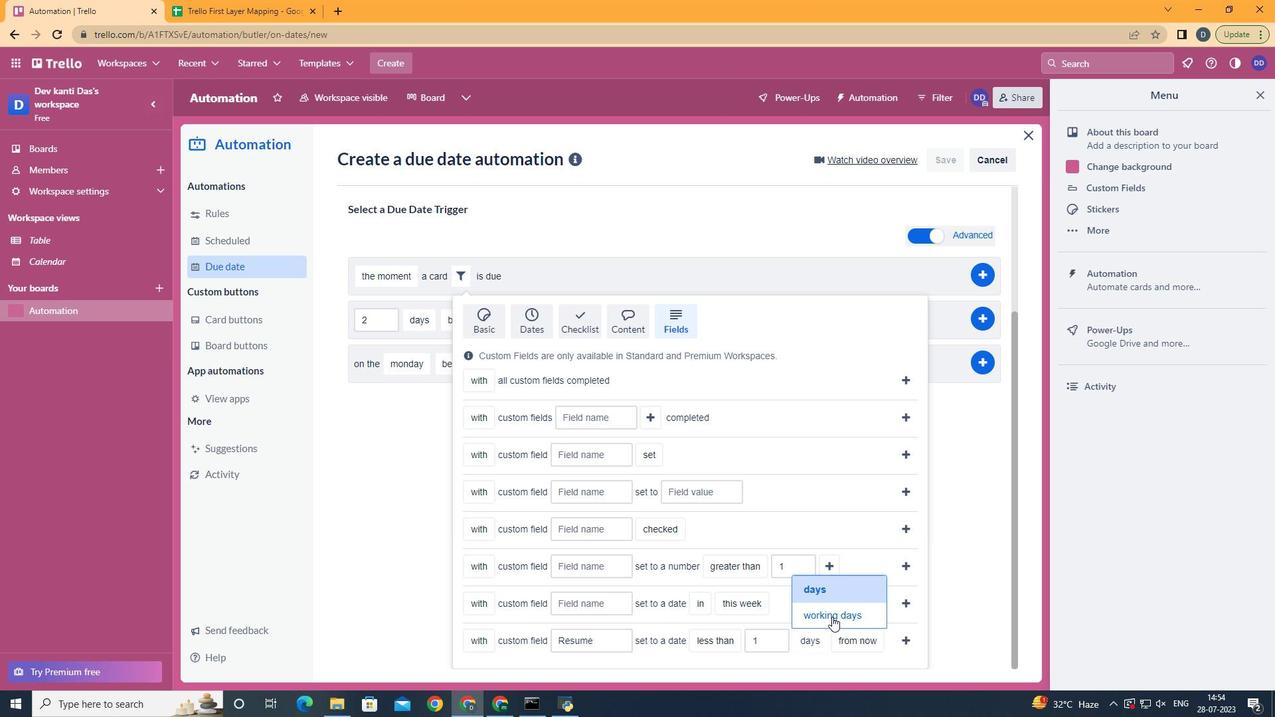 
Action: Mouse pressed left at (832, 615)
Screenshot: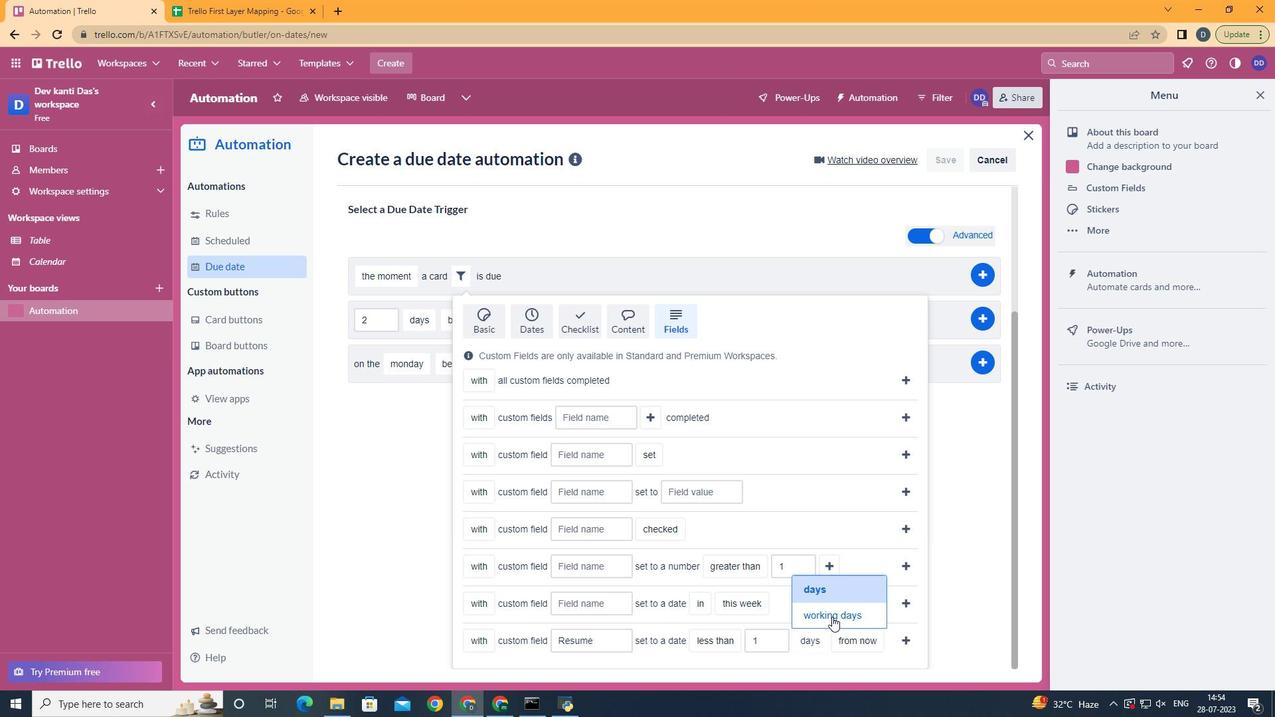 
Action: Mouse moved to (905, 584)
Screenshot: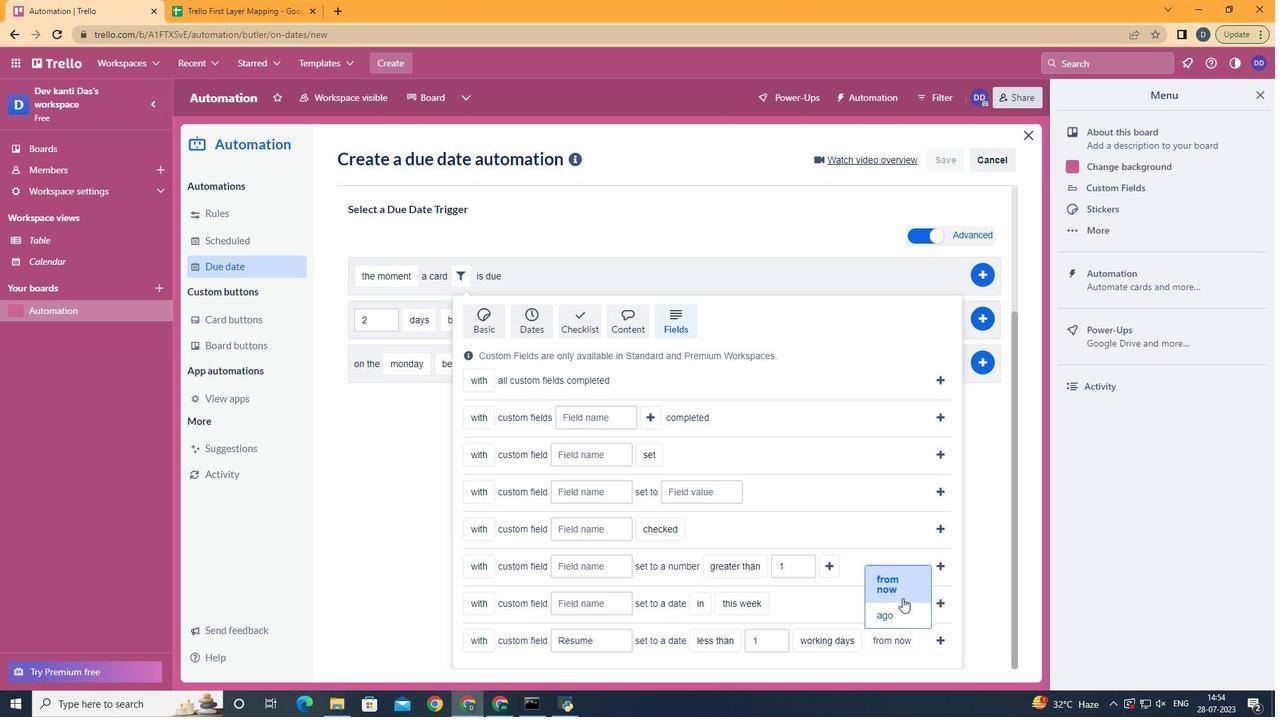 
Action: Mouse pressed left at (905, 584)
Screenshot: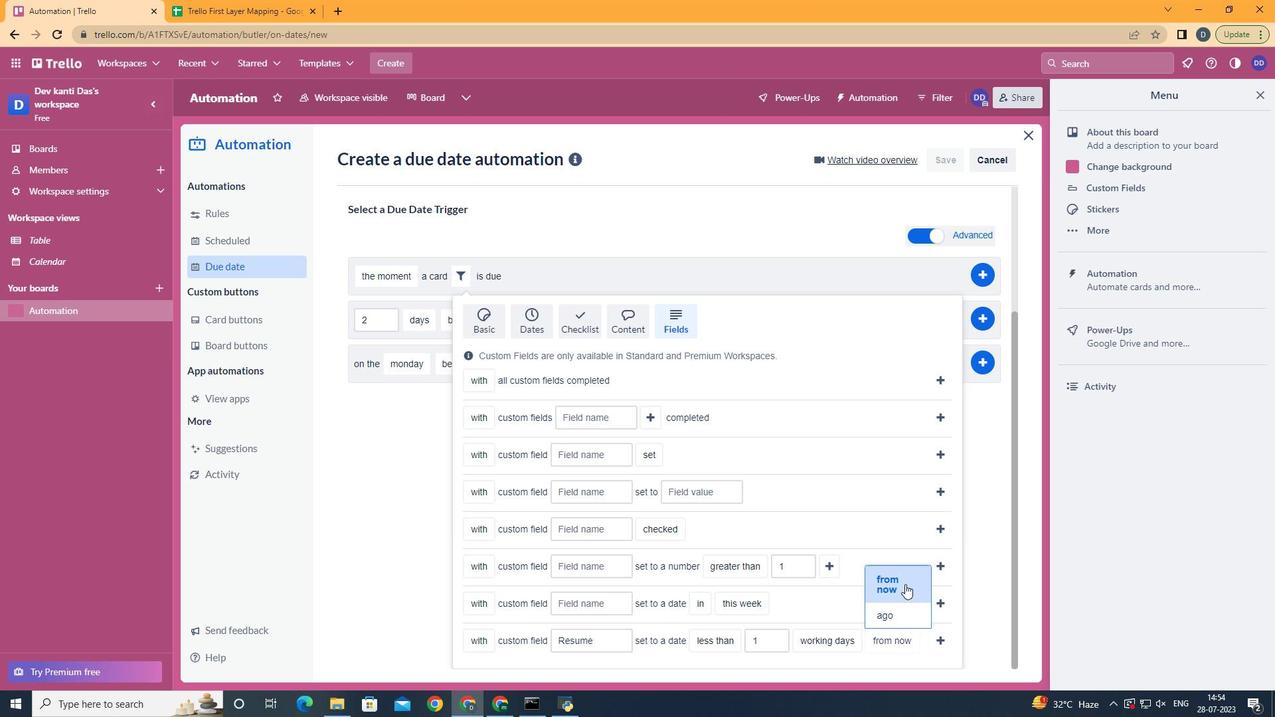 
Action: Mouse moved to (943, 640)
Screenshot: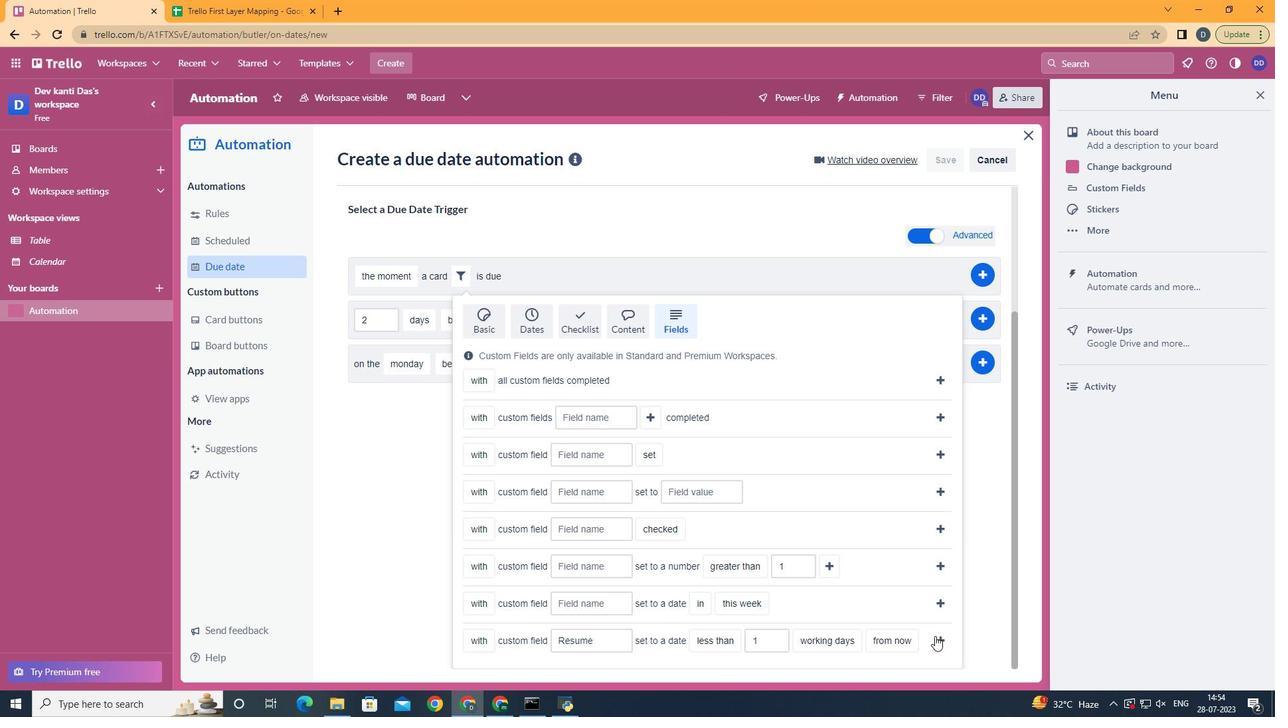 
Action: Mouse pressed left at (943, 640)
Screenshot: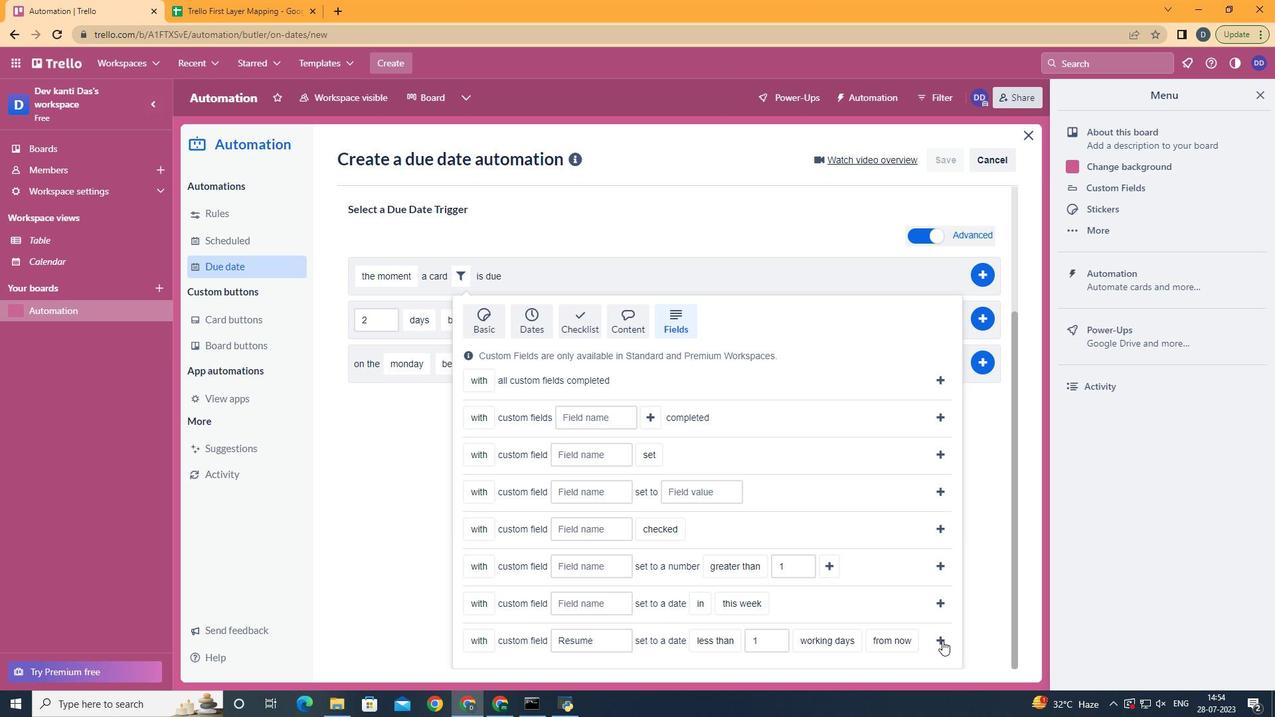 
